 Task: Look for space in Vīrarājendrapet, India from 21st June, 2023 to 29th June, 2023 for 4 adults in price range Rs.7000 to Rs.12000. Place can be entire place with 2 bedrooms having 2 beds and 2 bathrooms. Property type can be house, flat, guest house. Amenities needed are: washing machine. Booking option can be shelf check-in. Required host language is English.
Action: Mouse moved to (427, 57)
Screenshot: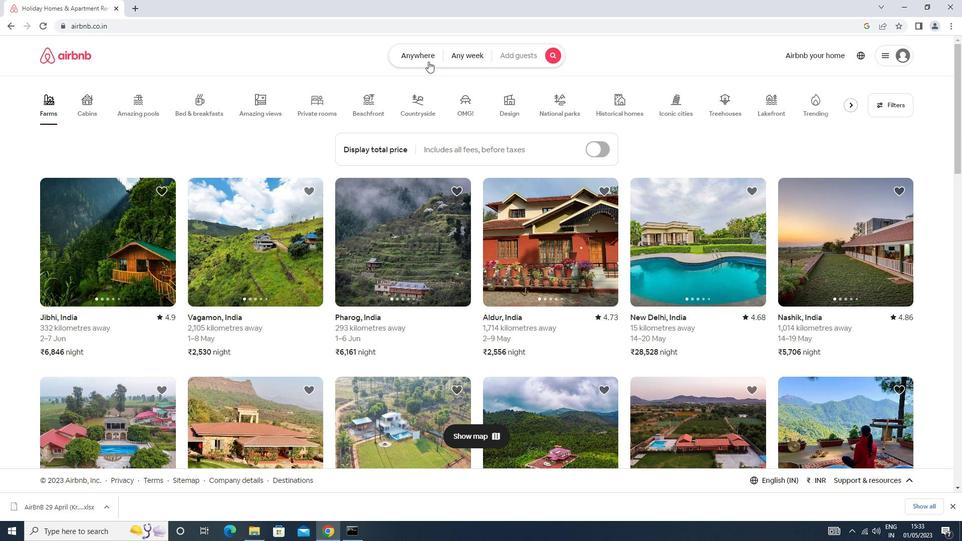 
Action: Mouse pressed left at (427, 57)
Screenshot: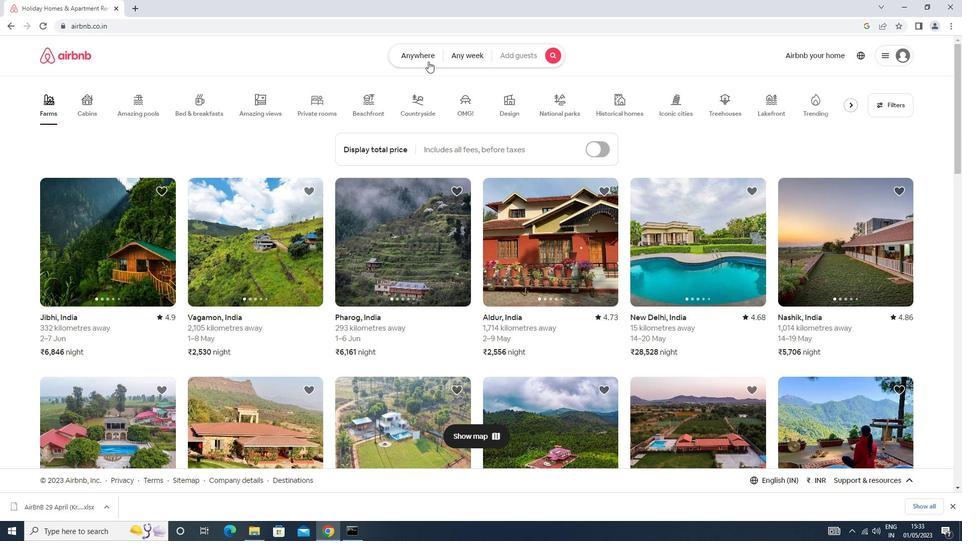 
Action: Mouse moved to (388, 96)
Screenshot: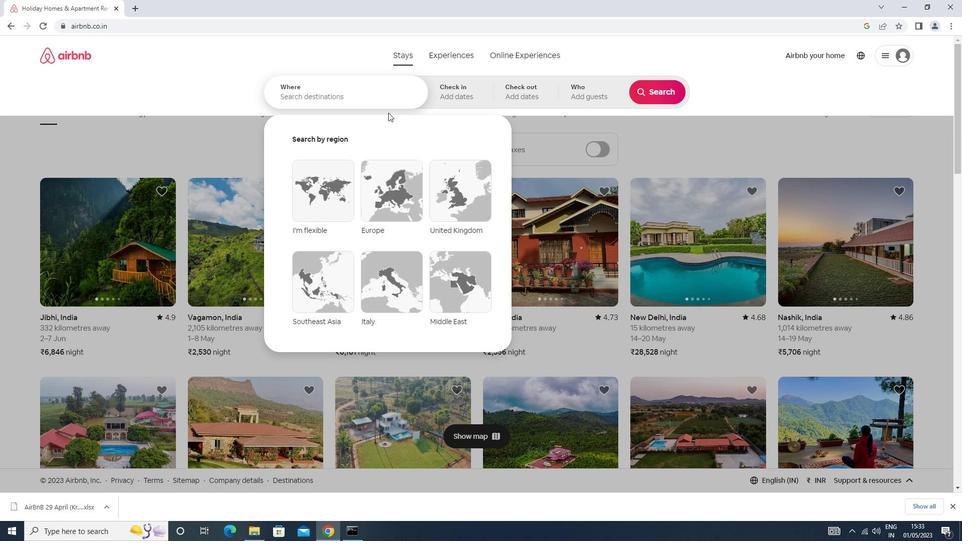 
Action: Mouse pressed left at (388, 96)
Screenshot: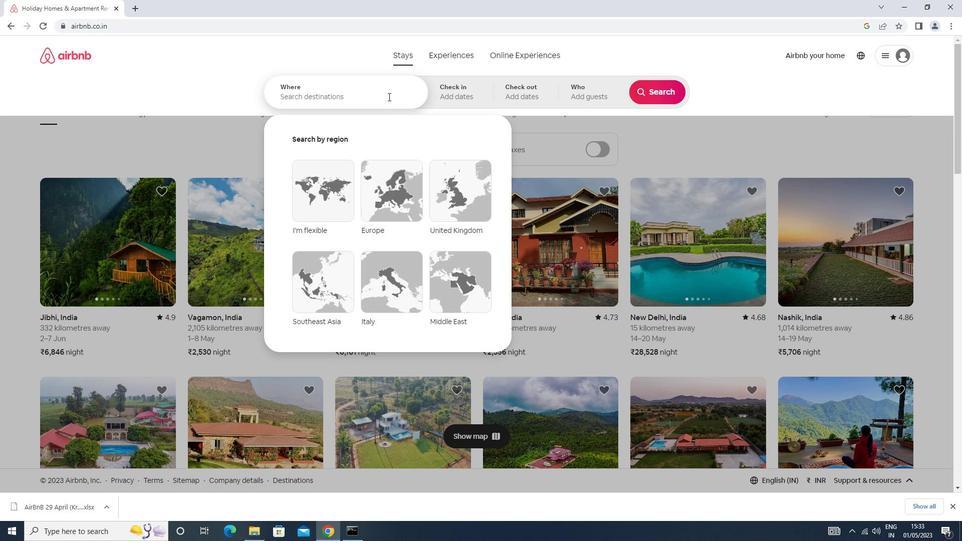 
Action: Mouse moved to (387, 96)
Screenshot: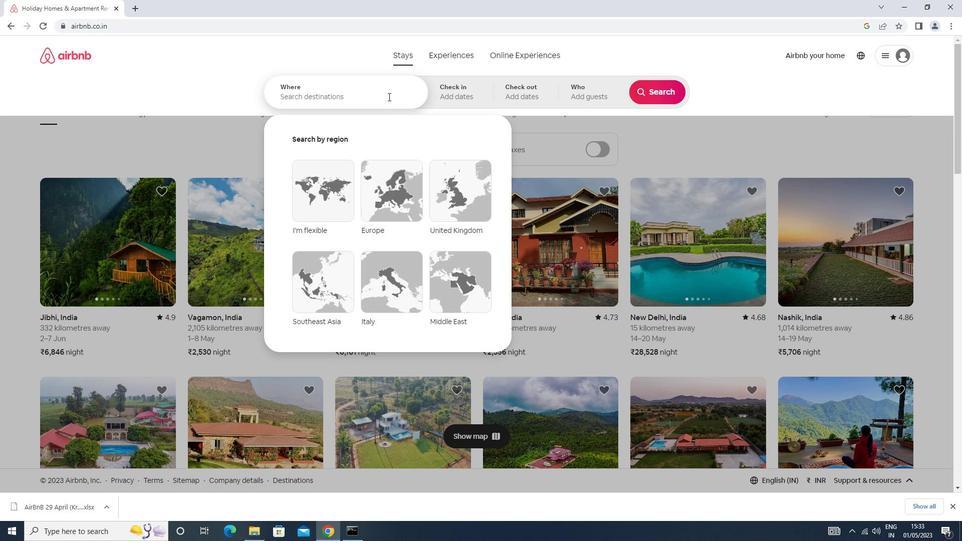 
Action: Key pressed v<Key.caps_lock>iraraj<Key.down><Key.down><Key.enter>
Screenshot: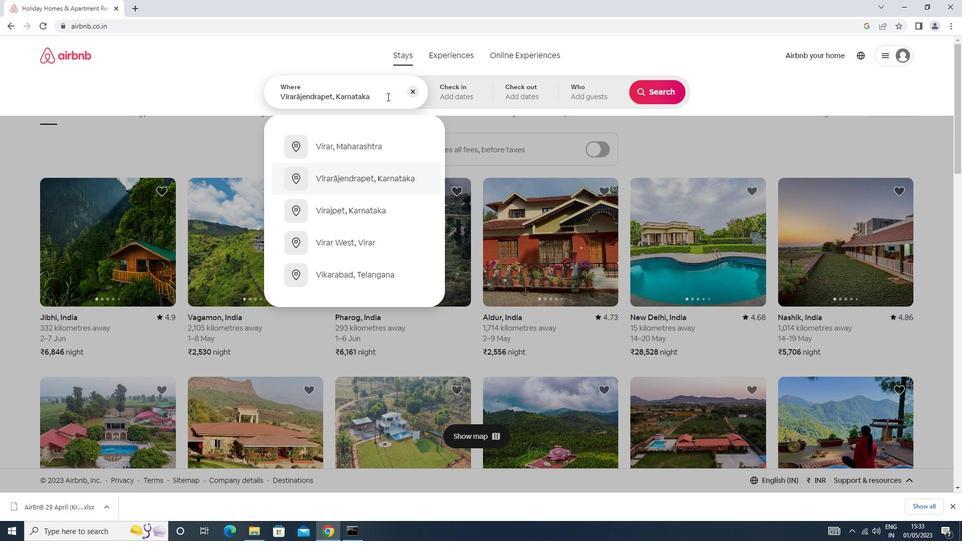 
Action: Mouse moved to (569, 280)
Screenshot: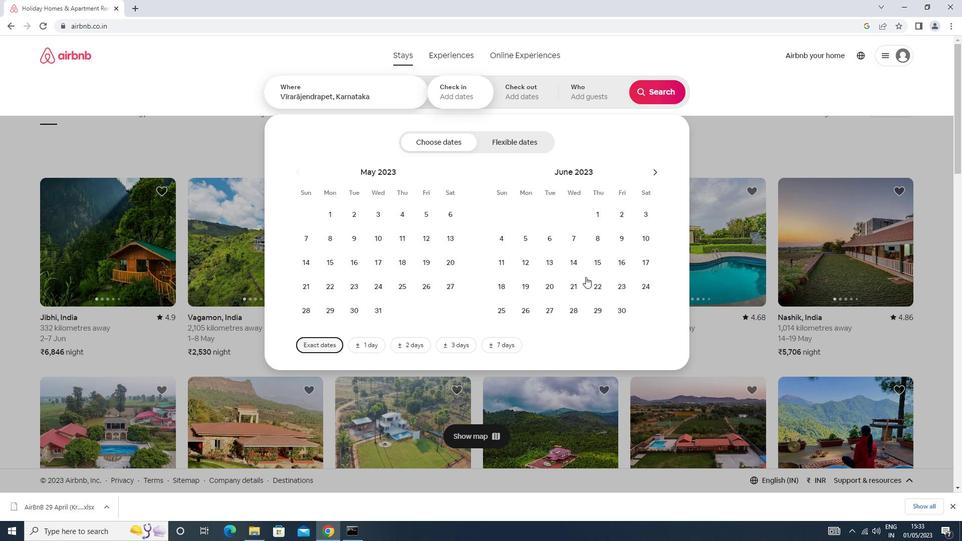 
Action: Mouse pressed left at (569, 280)
Screenshot: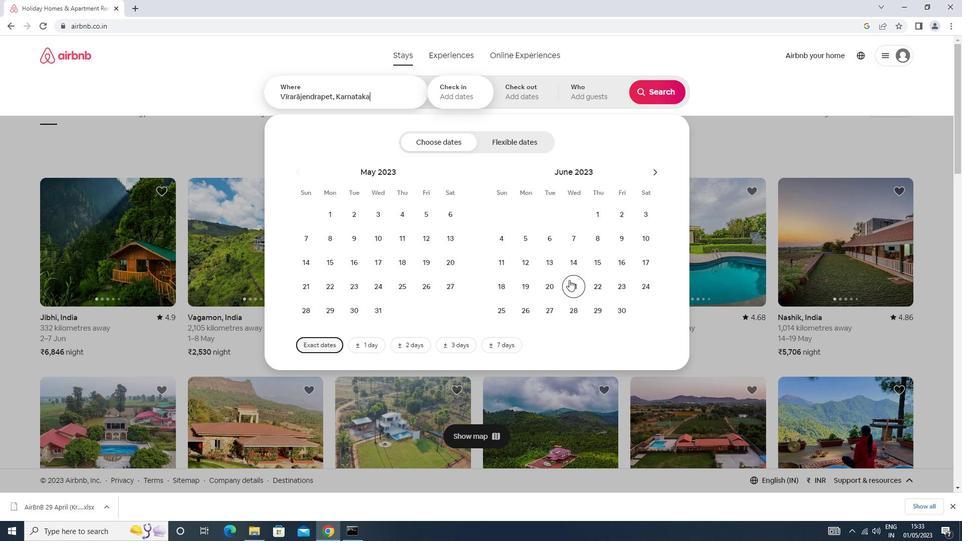 
Action: Mouse moved to (598, 311)
Screenshot: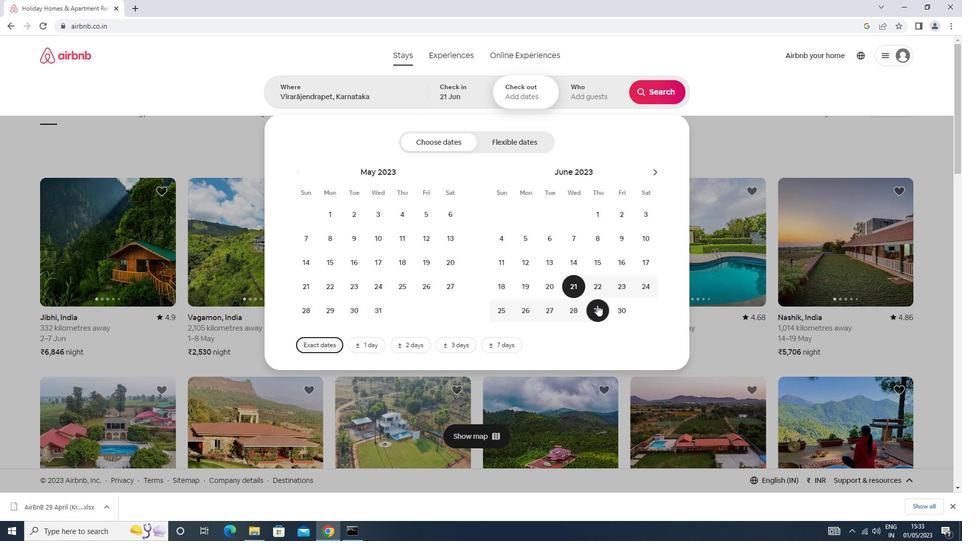 
Action: Mouse pressed left at (598, 311)
Screenshot: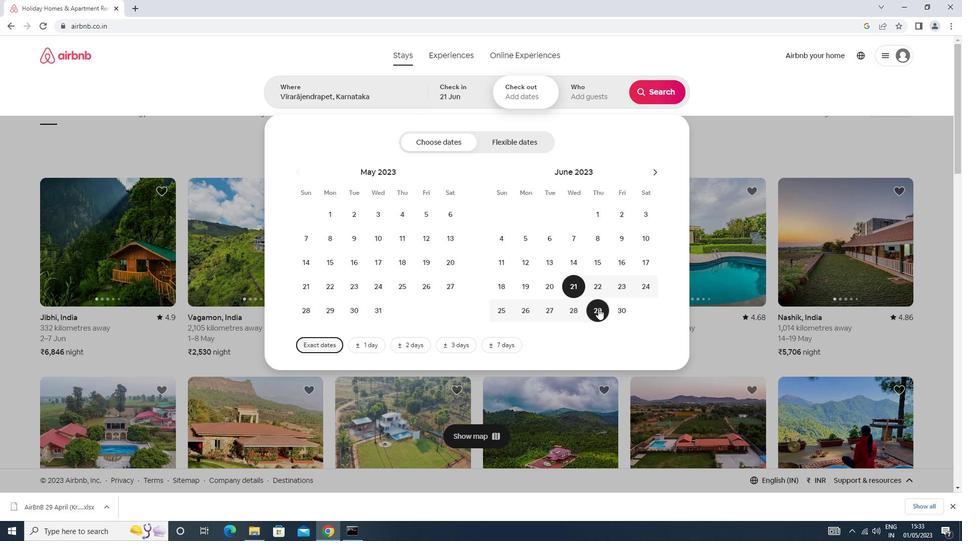 
Action: Mouse moved to (575, 100)
Screenshot: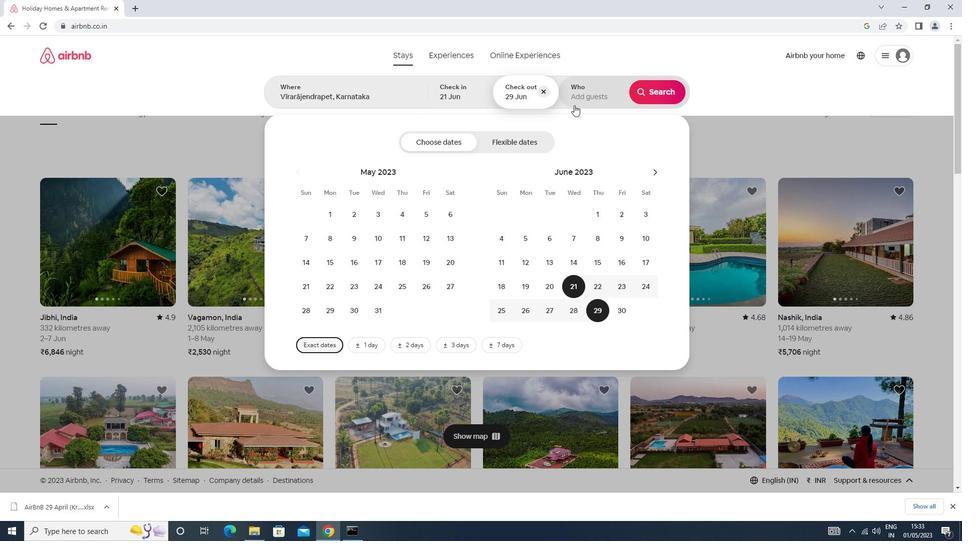 
Action: Mouse pressed left at (575, 100)
Screenshot: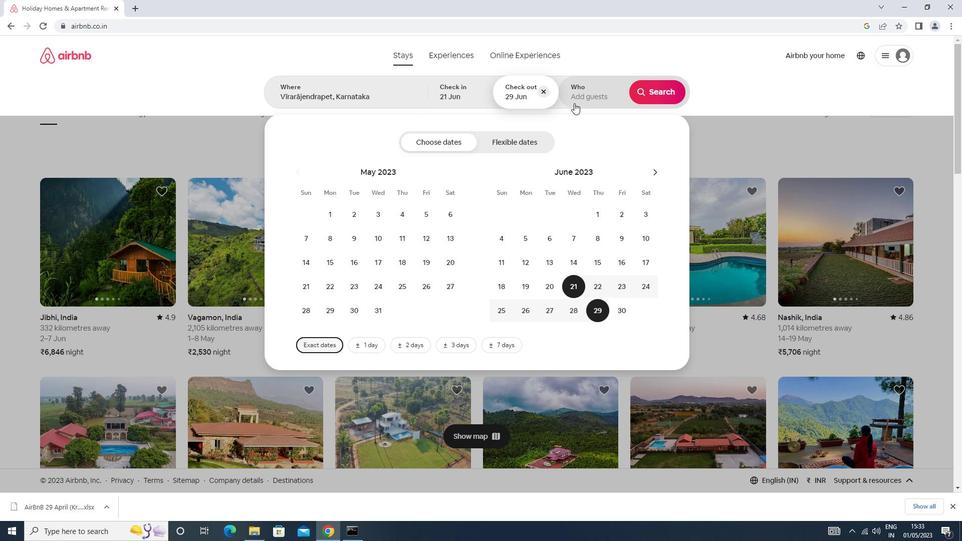 
Action: Mouse moved to (662, 140)
Screenshot: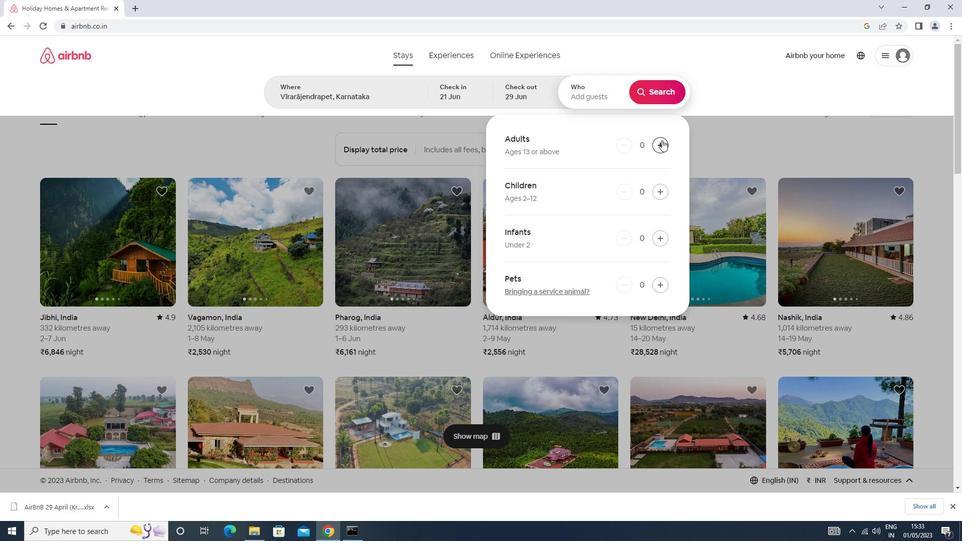 
Action: Mouse pressed left at (662, 140)
Screenshot: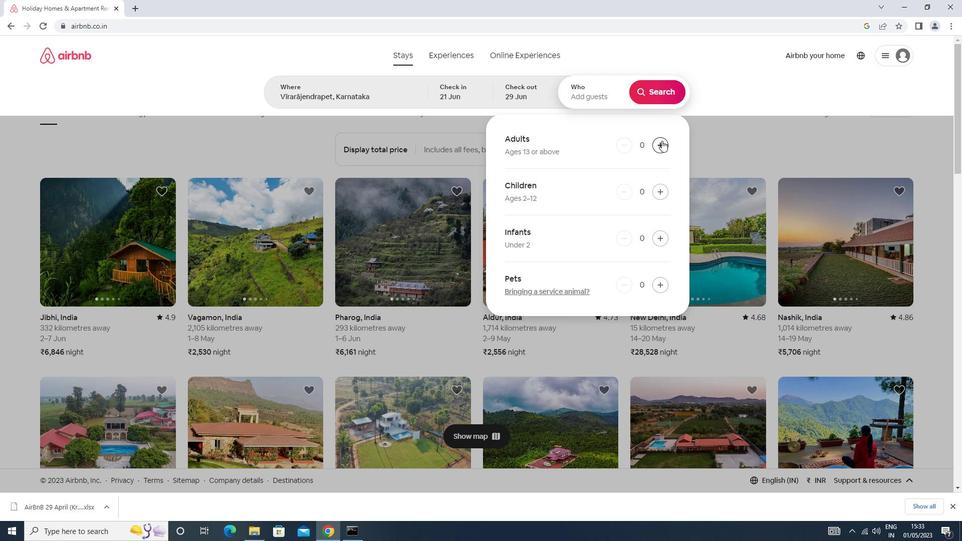 
Action: Mouse pressed left at (662, 140)
Screenshot: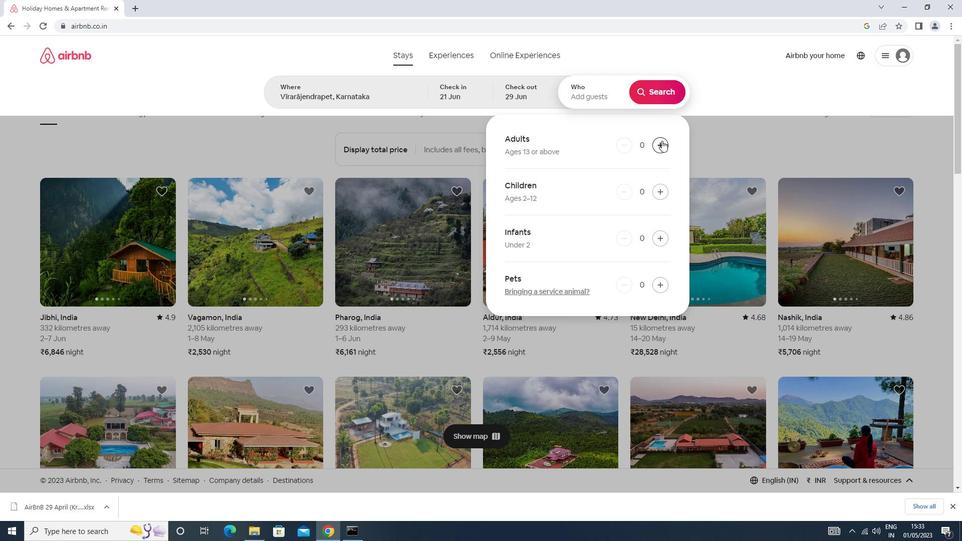 
Action: Mouse pressed left at (662, 140)
Screenshot: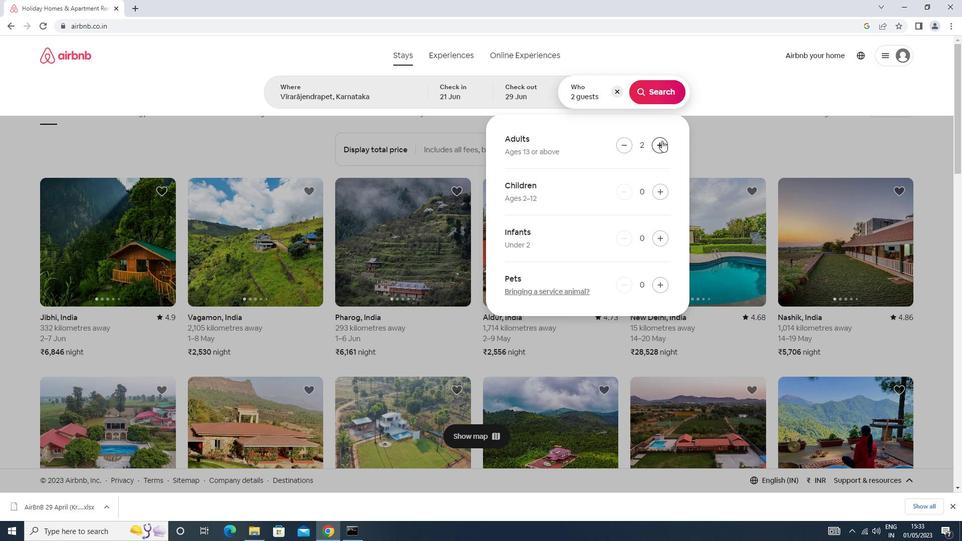 
Action: Mouse pressed left at (662, 140)
Screenshot: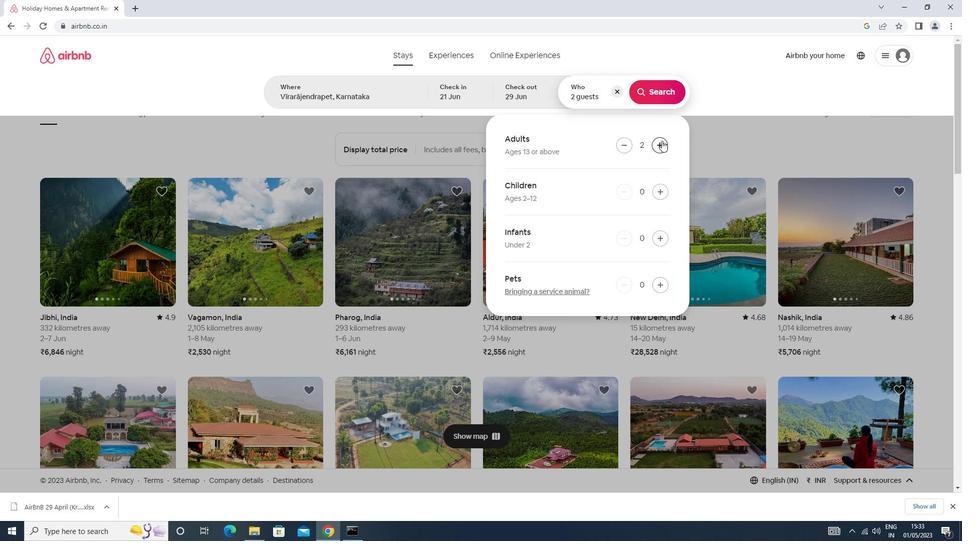 
Action: Mouse moved to (662, 92)
Screenshot: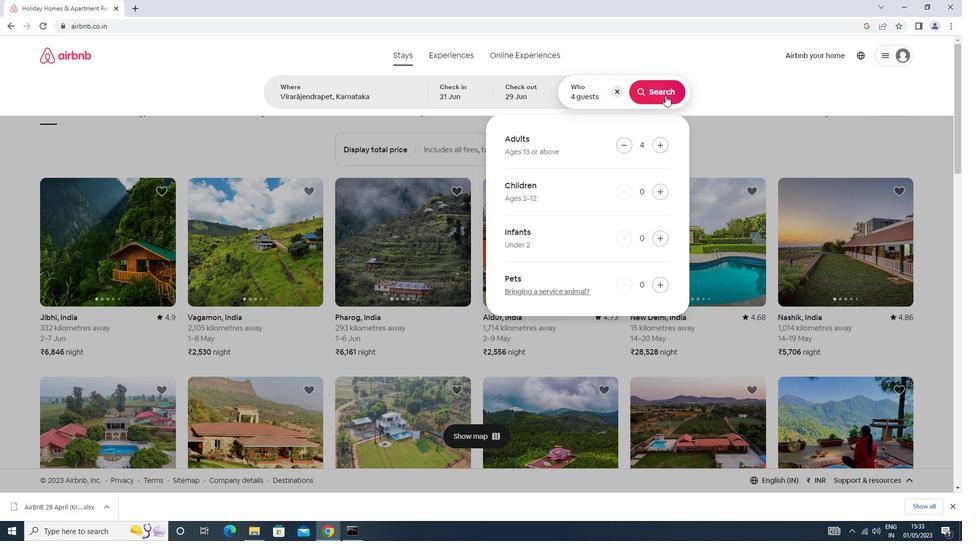 
Action: Mouse pressed left at (662, 92)
Screenshot: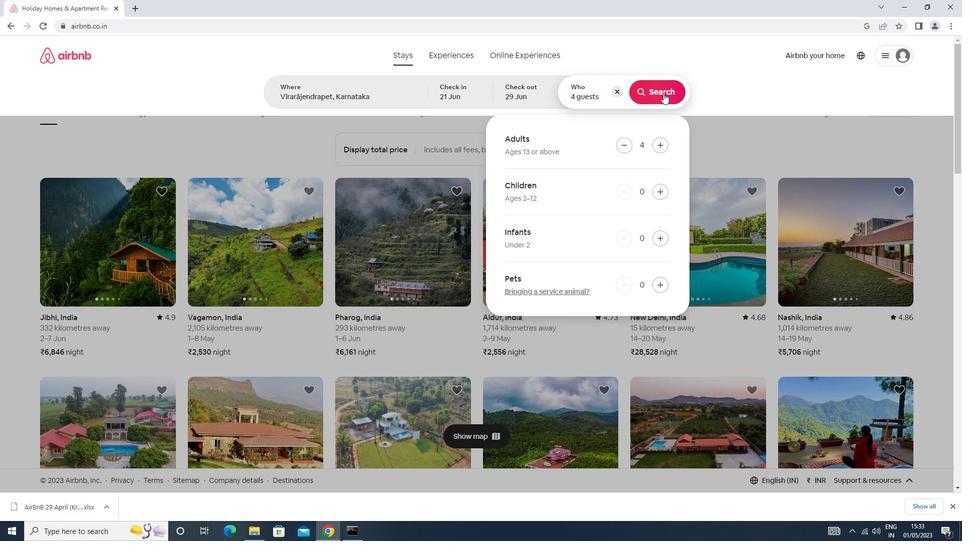 
Action: Mouse moved to (923, 92)
Screenshot: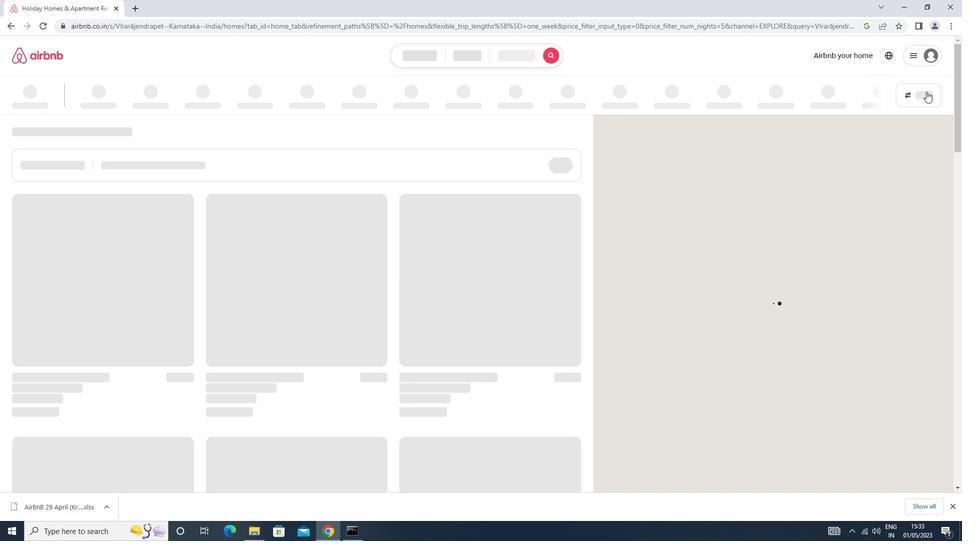 
Action: Mouse pressed left at (923, 92)
Screenshot: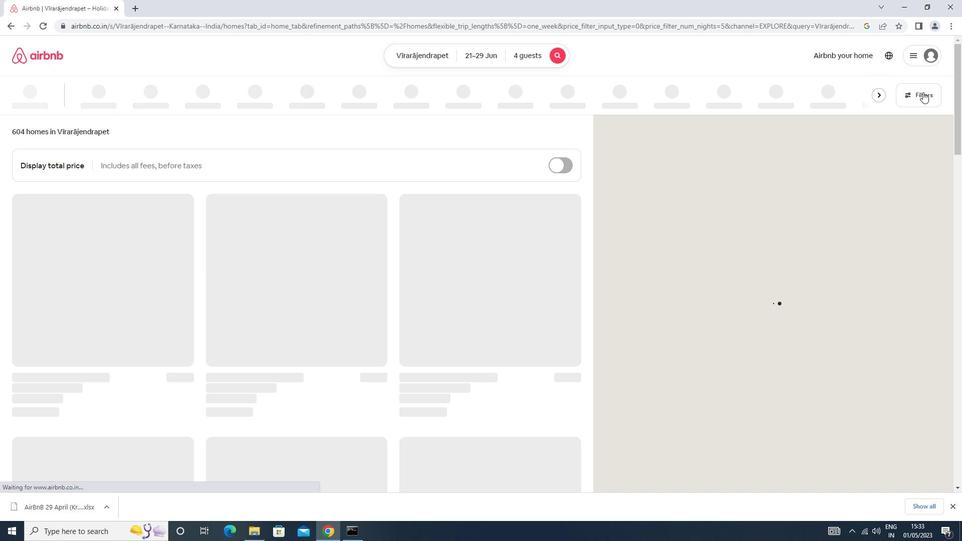 
Action: Mouse moved to (369, 307)
Screenshot: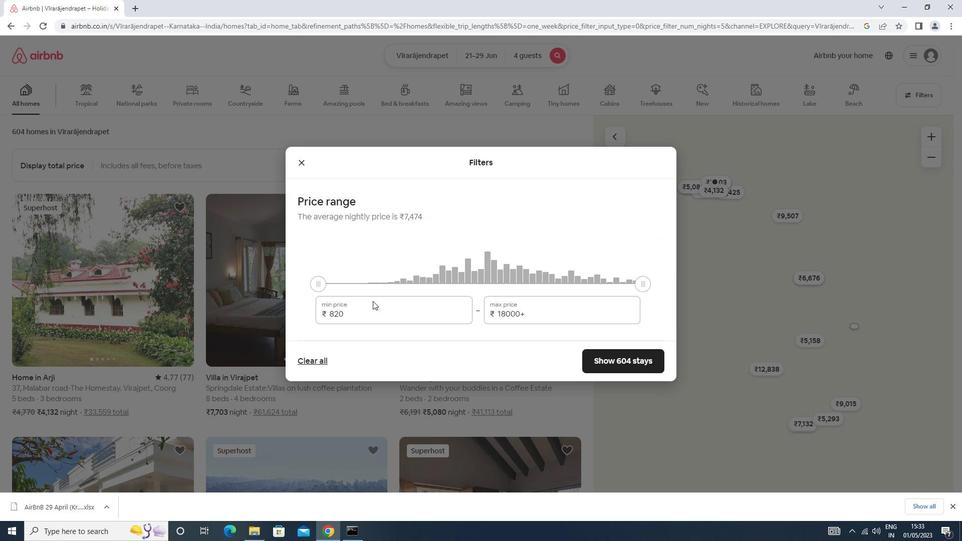 
Action: Mouse pressed left at (369, 307)
Screenshot: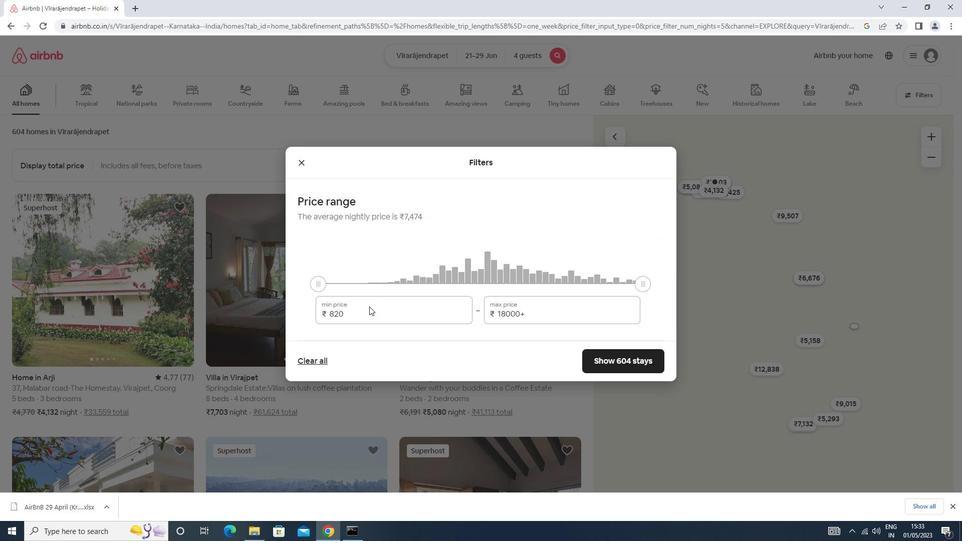 
Action: Mouse moved to (389, 225)
Screenshot: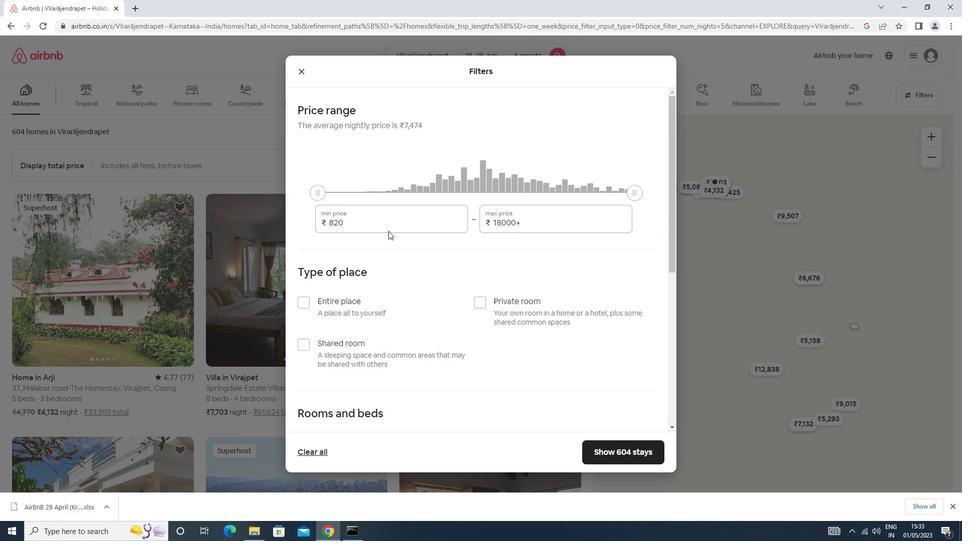 
Action: Mouse pressed left at (389, 225)
Screenshot: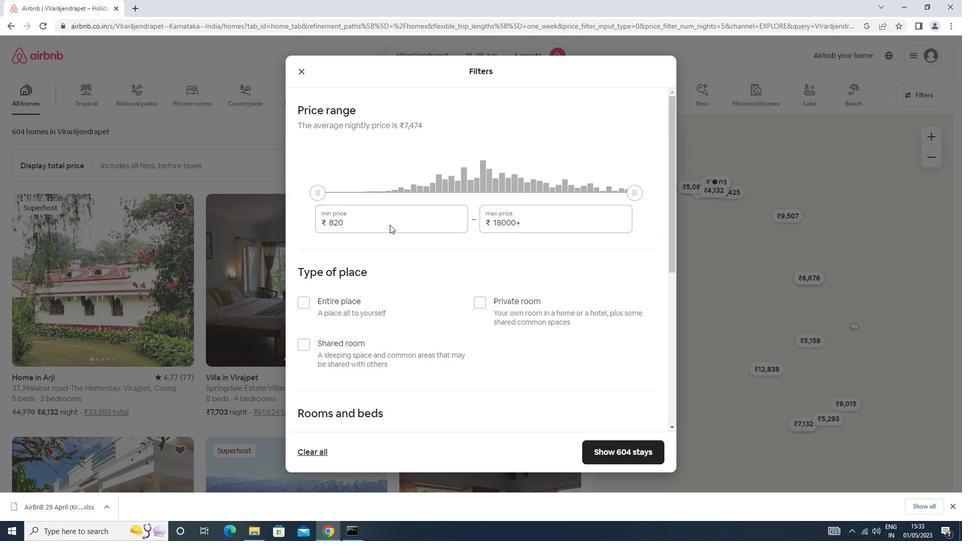 
Action: Mouse moved to (391, 222)
Screenshot: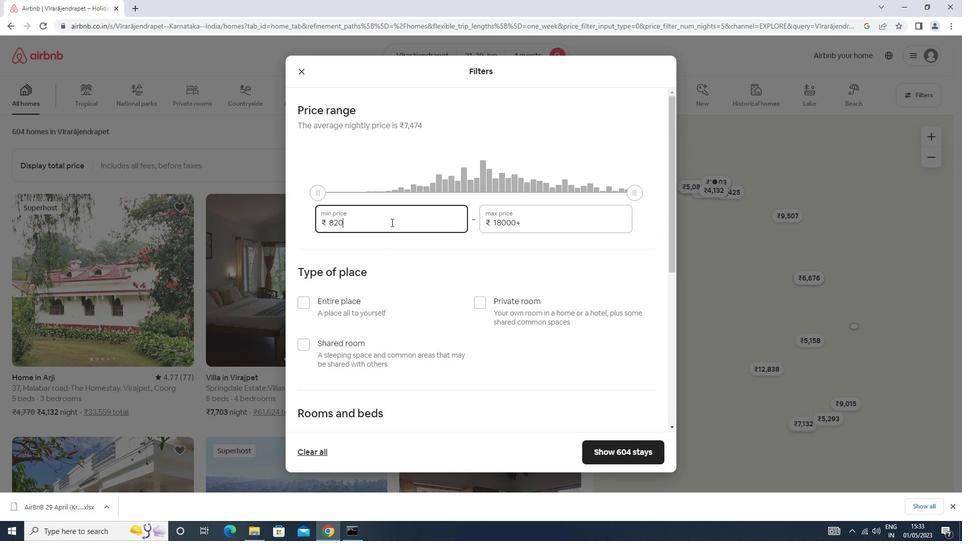 
Action: Key pressed <Key.backspace><Key.backspace><Key.backspace><Key.backspace><Key.backspace><Key.backspace><Key.backspace><Key.backspace><Key.backspace><Key.backspace><Key.backspace><Key.backspace><Key.backspace><Key.backspace><Key.backspace><Key.backspace><Key.backspace><Key.backspace>7000<Key.tab>12001
Screenshot: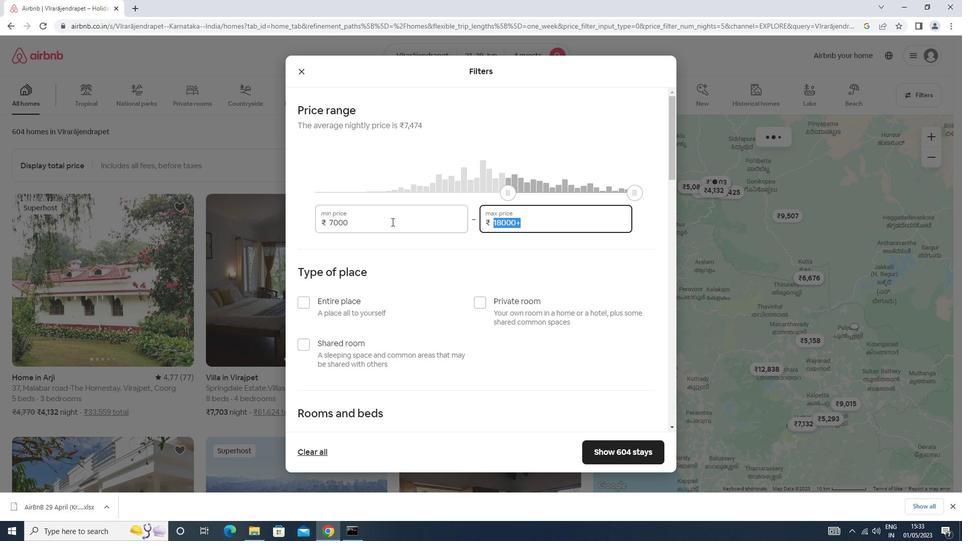 
Action: Mouse moved to (556, 227)
Screenshot: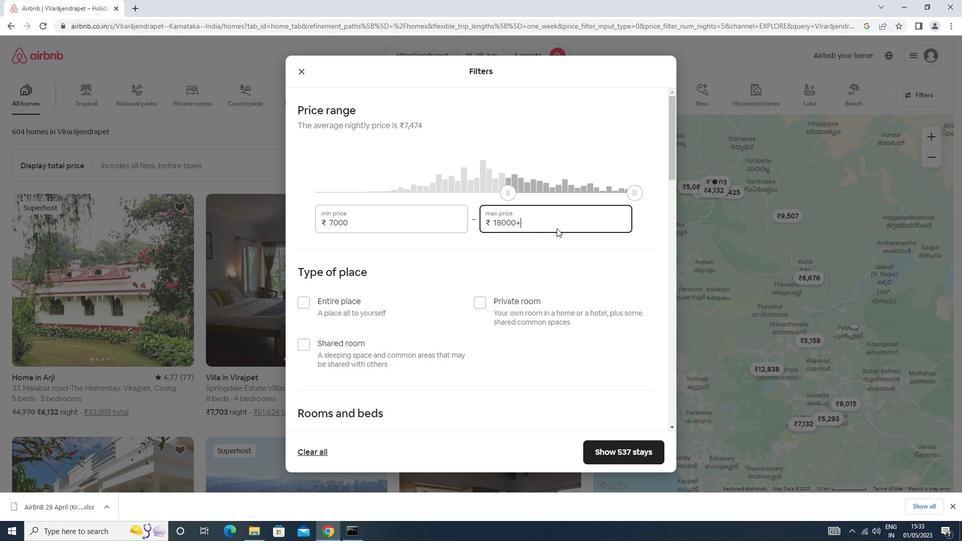 
Action: Key pressed <Key.backspace><Key.backspace><Key.backspace><Key.backspace><Key.backspace><Key.backspace><Key.backspace><Key.backspace><Key.backspace><Key.backspace><Key.backspace>12000
Screenshot: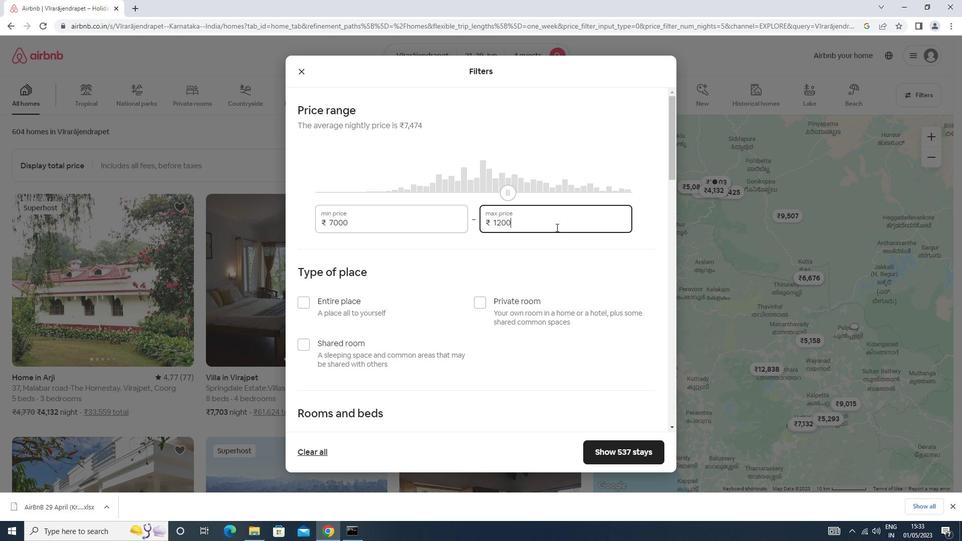 
Action: Mouse moved to (555, 227)
Screenshot: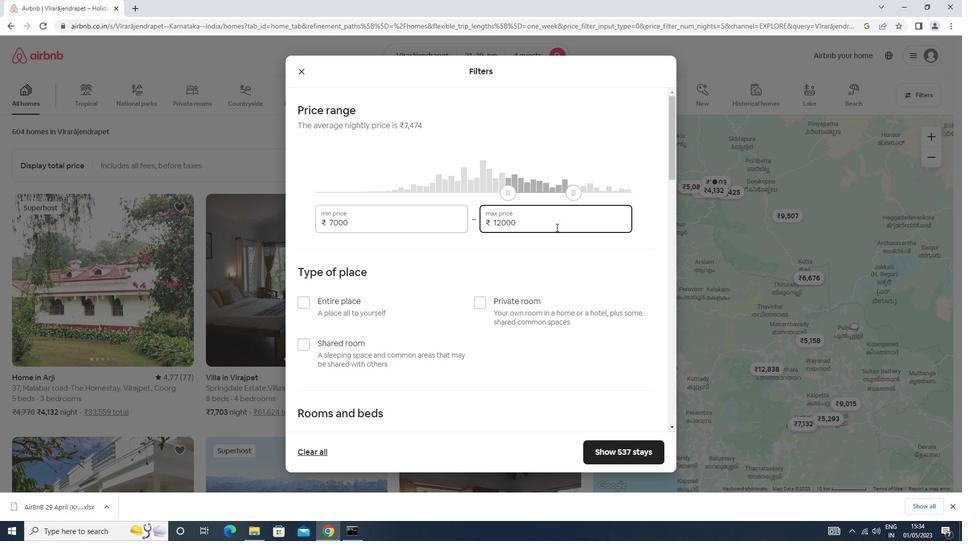 
Action: Mouse scrolled (555, 227) with delta (0, 0)
Screenshot: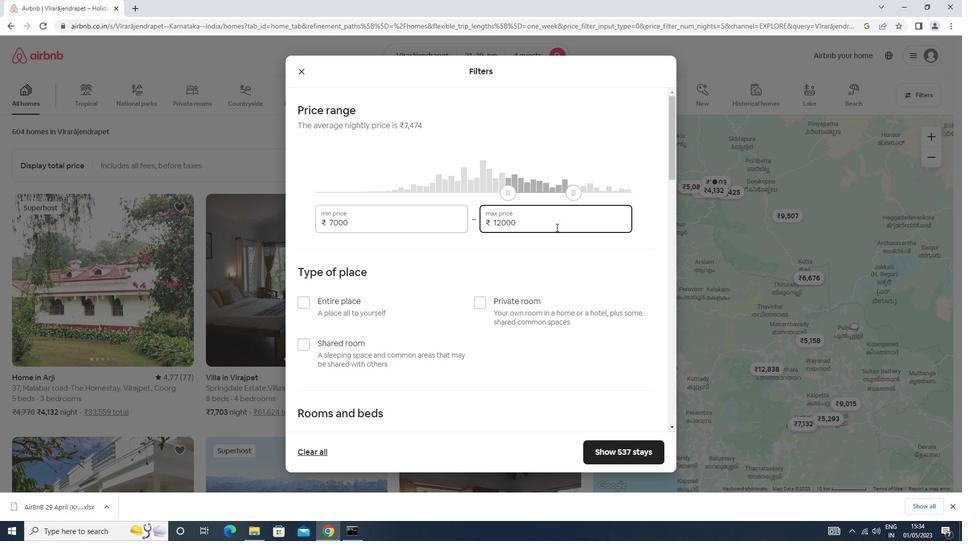 
Action: Mouse scrolled (555, 227) with delta (0, 0)
Screenshot: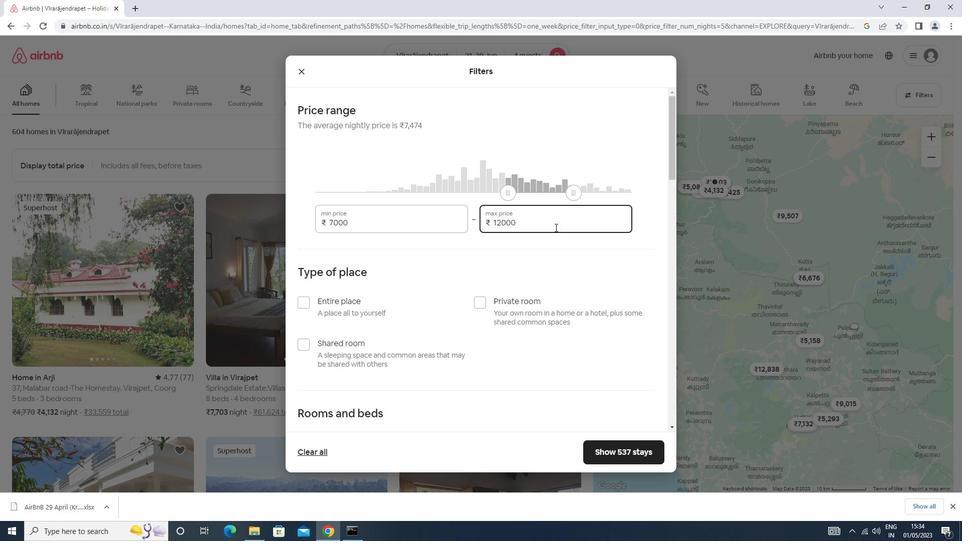 
Action: Mouse moved to (394, 366)
Screenshot: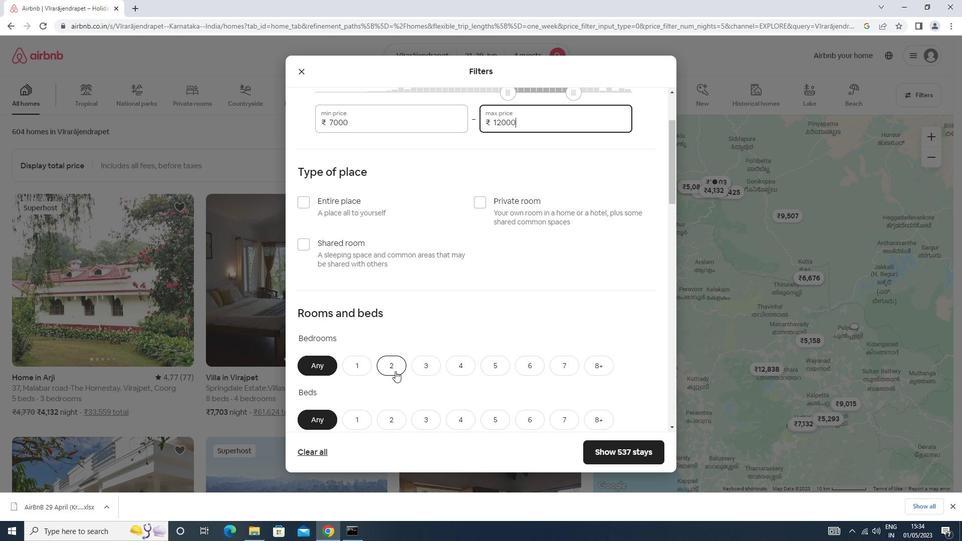 
Action: Mouse pressed left at (394, 366)
Screenshot: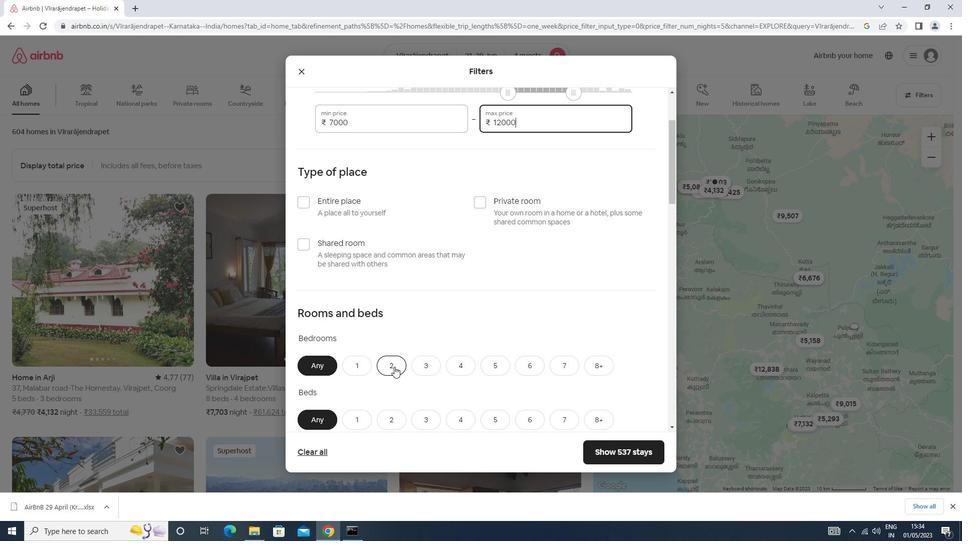 
Action: Mouse moved to (393, 365)
Screenshot: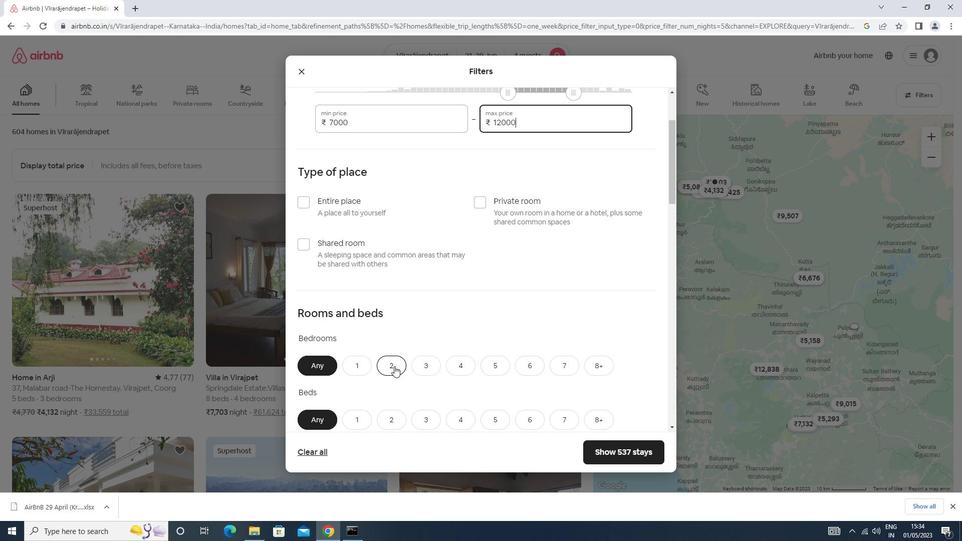 
Action: Mouse scrolled (393, 364) with delta (0, 0)
Screenshot: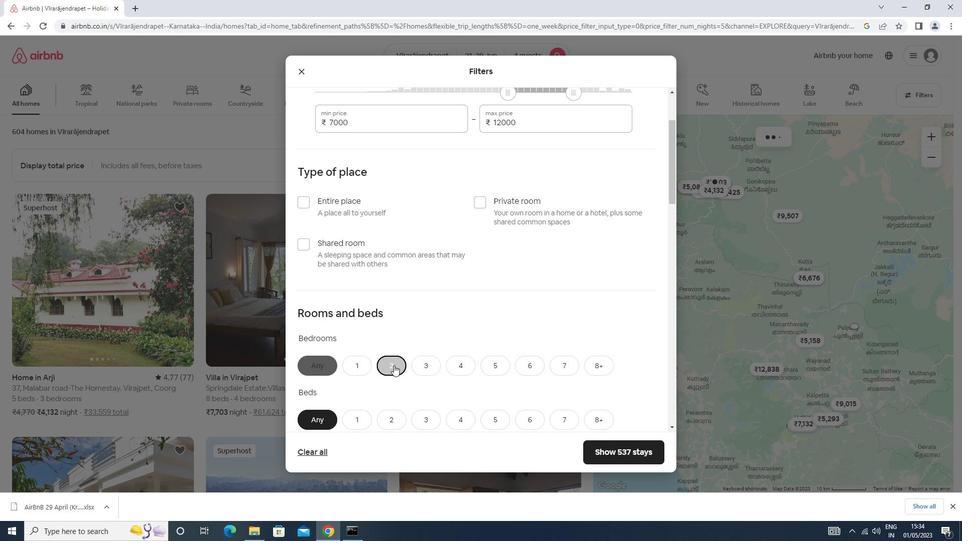 
Action: Mouse scrolled (393, 364) with delta (0, 0)
Screenshot: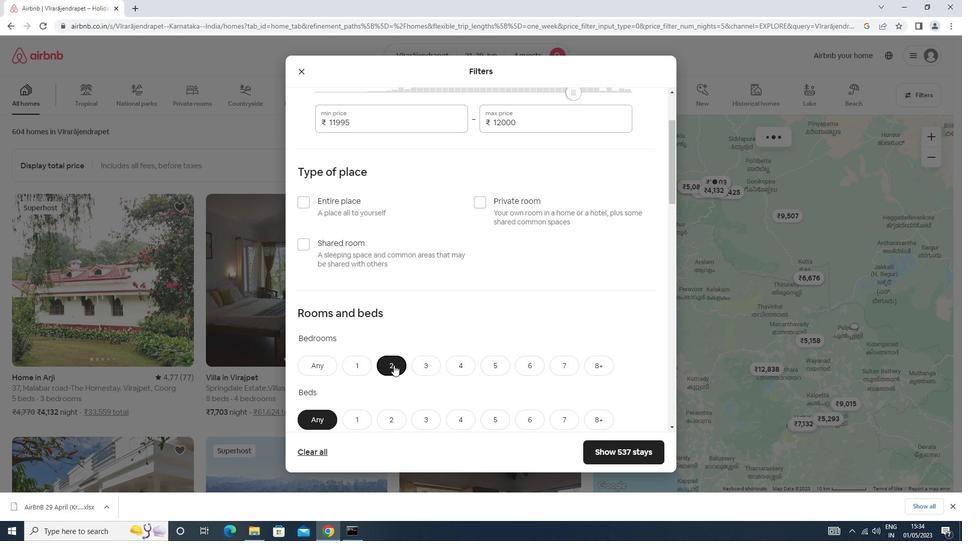 
Action: Mouse scrolled (393, 364) with delta (0, 0)
Screenshot: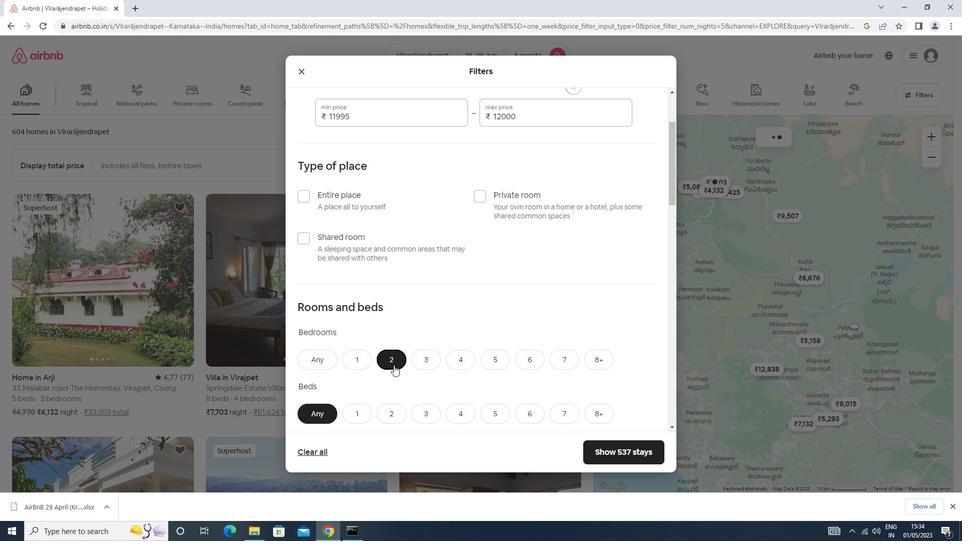 
Action: Mouse moved to (387, 268)
Screenshot: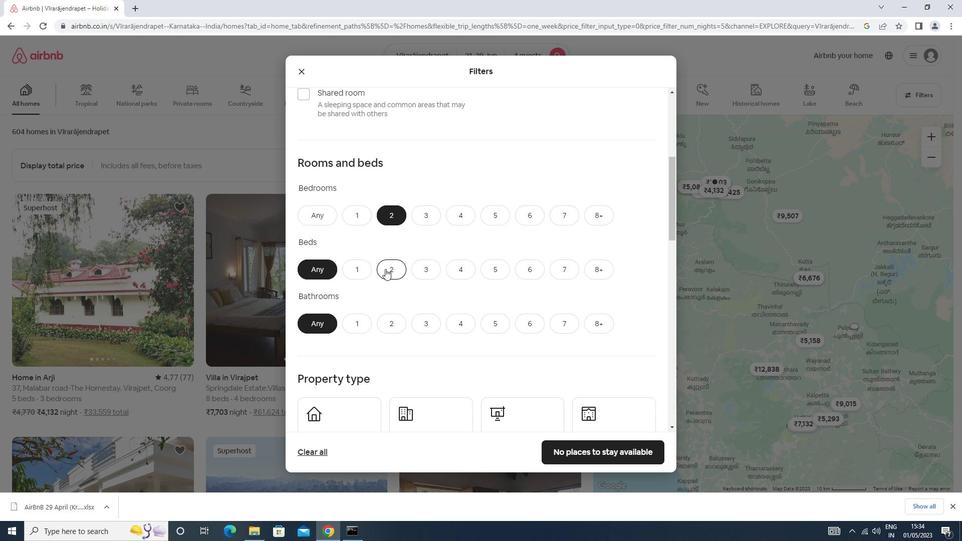 
Action: Mouse pressed left at (387, 268)
Screenshot: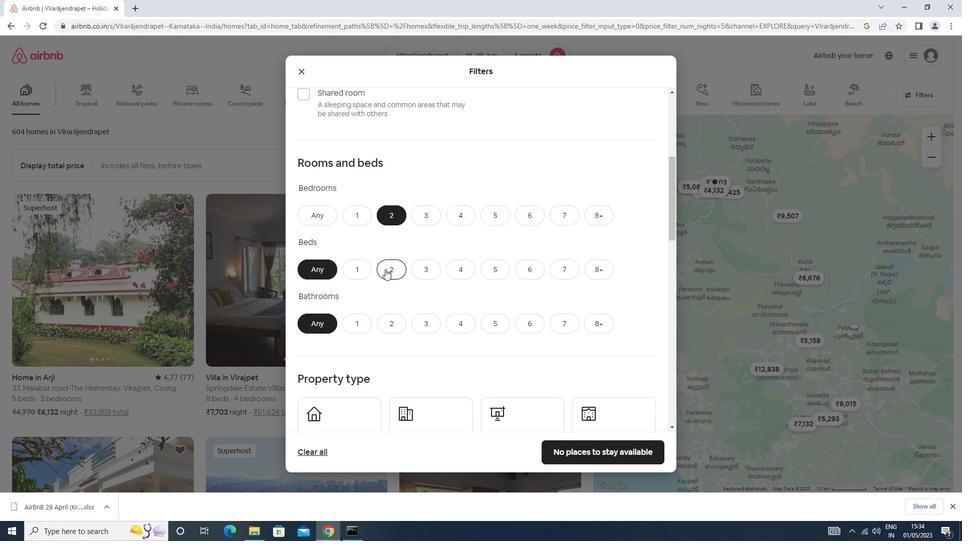 
Action: Mouse moved to (388, 319)
Screenshot: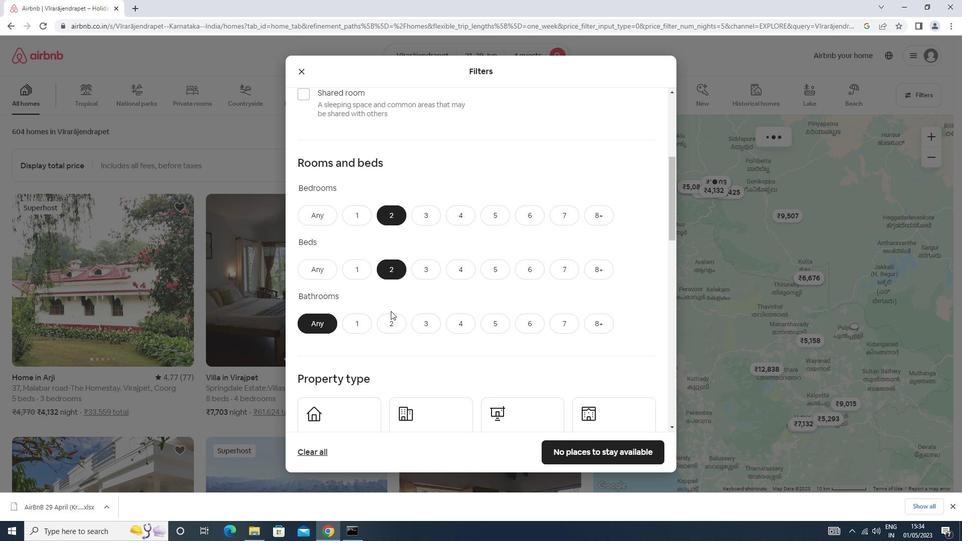 
Action: Mouse pressed left at (388, 319)
Screenshot: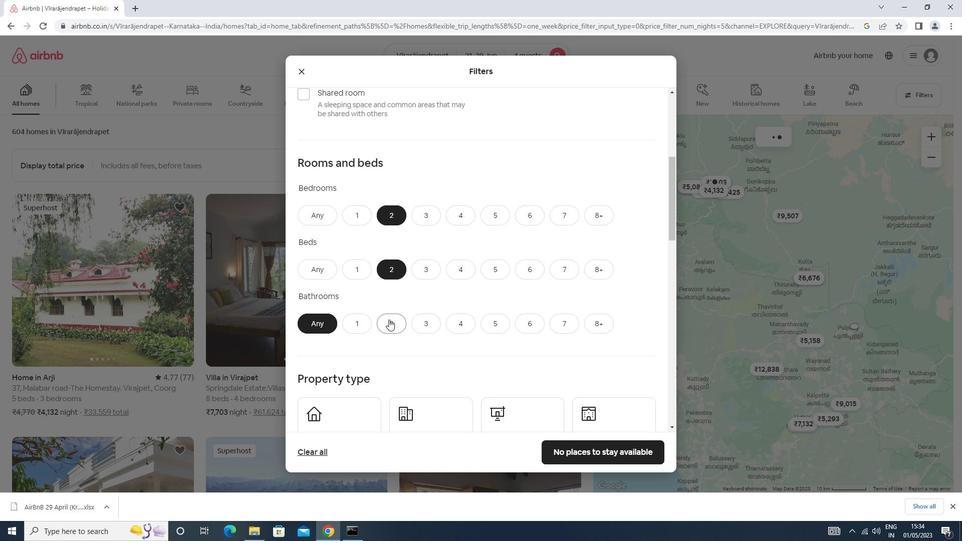 
Action: Mouse moved to (388, 314)
Screenshot: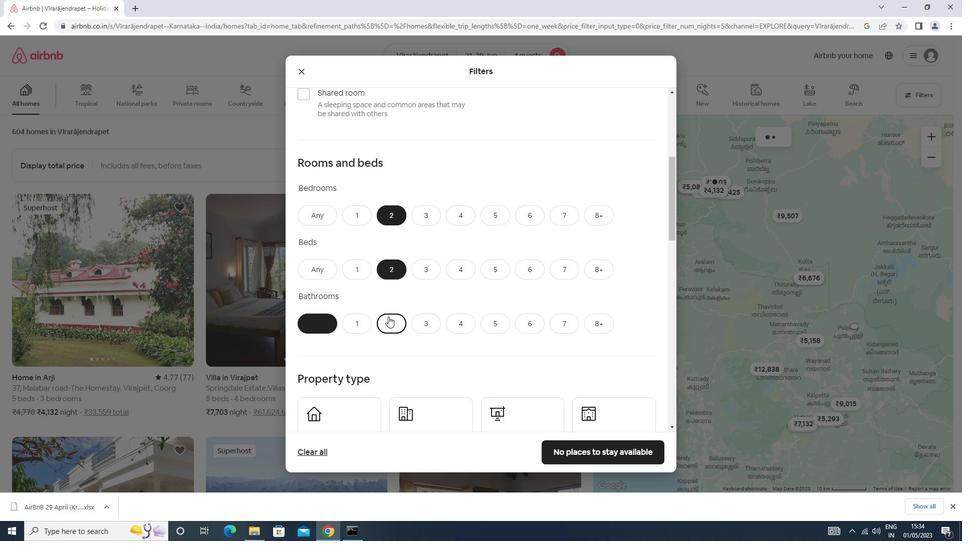 
Action: Mouse scrolled (388, 314) with delta (0, 0)
Screenshot: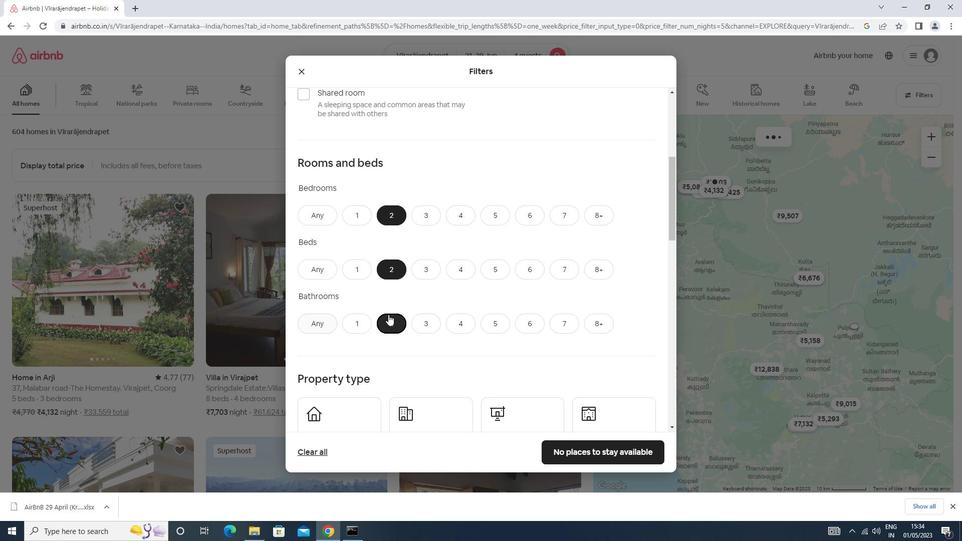 
Action: Mouse scrolled (388, 314) with delta (0, 0)
Screenshot: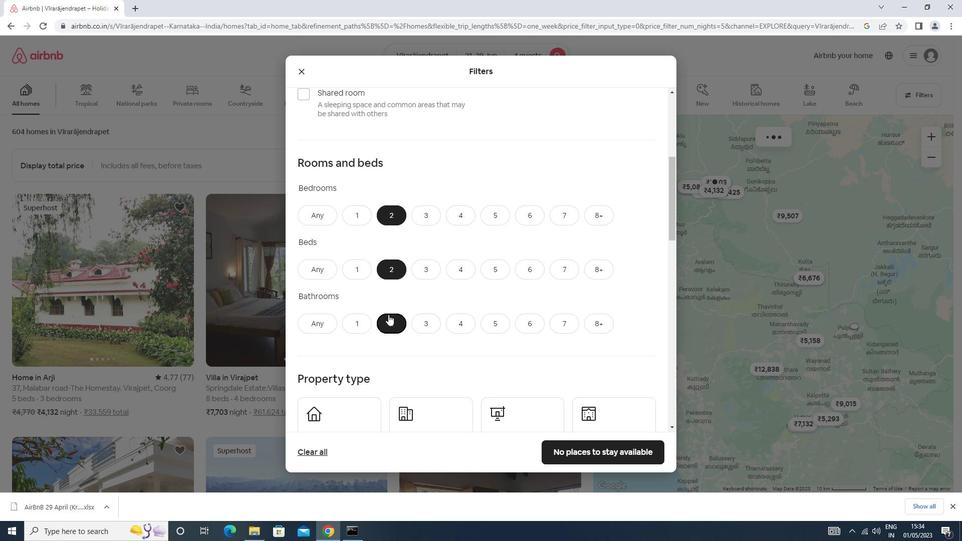 
Action: Mouse scrolled (388, 314) with delta (0, 0)
Screenshot: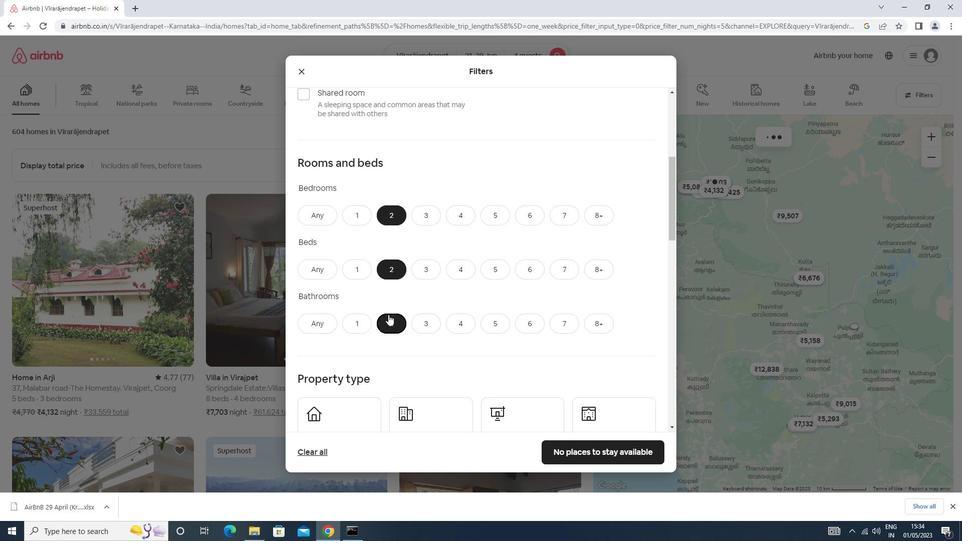 
Action: Mouse scrolled (388, 314) with delta (0, 0)
Screenshot: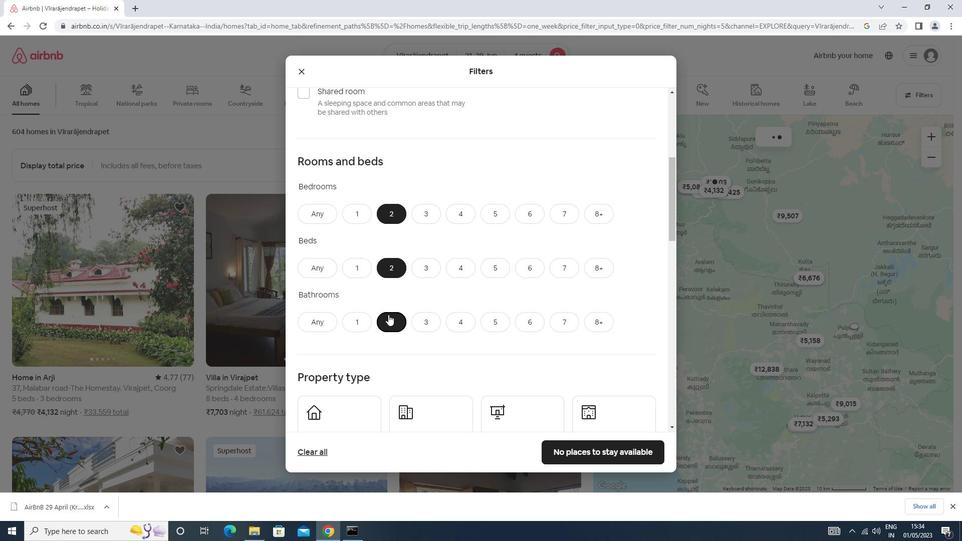 
Action: Mouse moved to (336, 235)
Screenshot: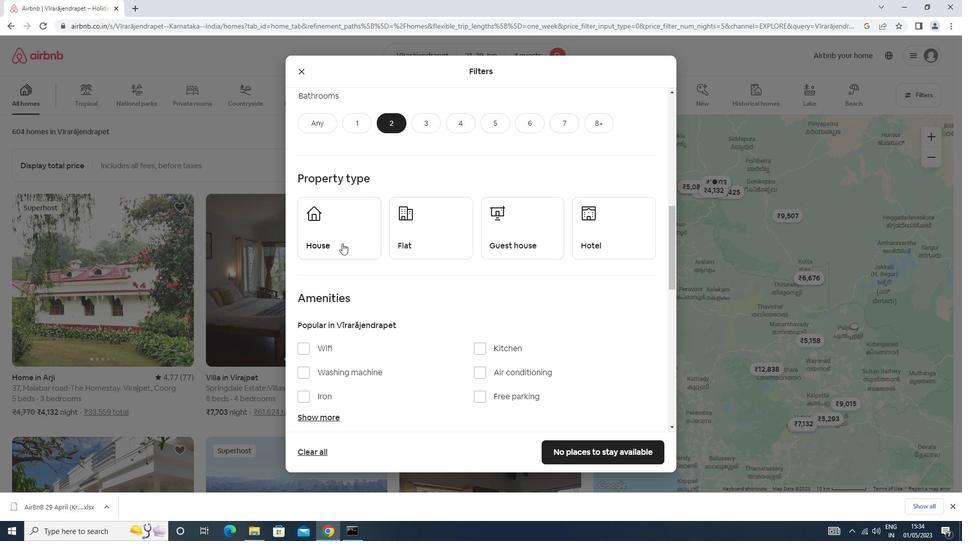 
Action: Mouse pressed left at (336, 235)
Screenshot: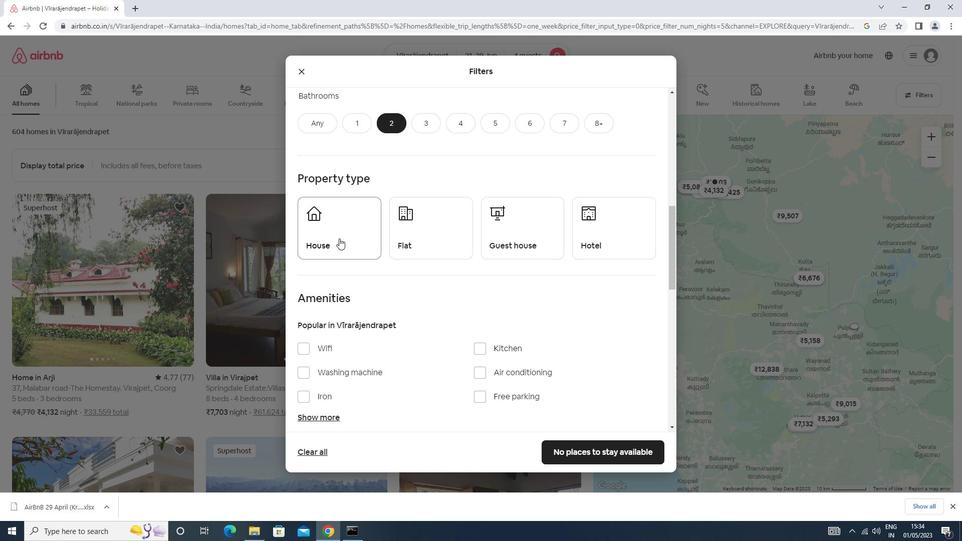 
Action: Mouse moved to (420, 235)
Screenshot: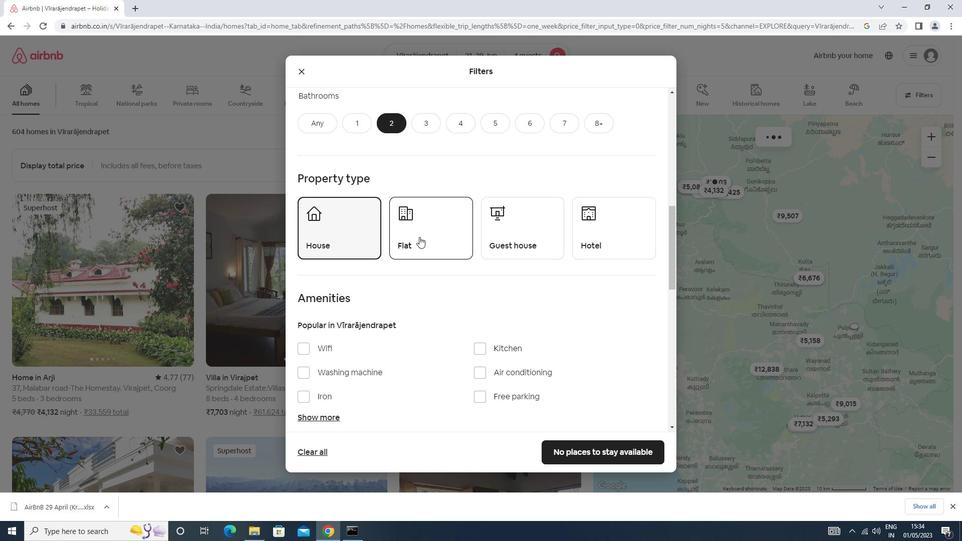 
Action: Mouse pressed left at (420, 235)
Screenshot: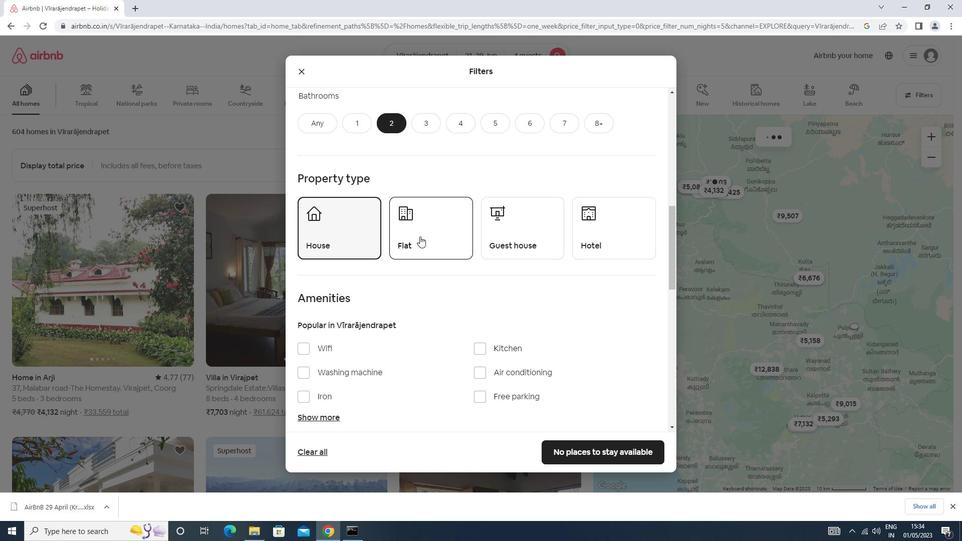 
Action: Mouse moved to (503, 232)
Screenshot: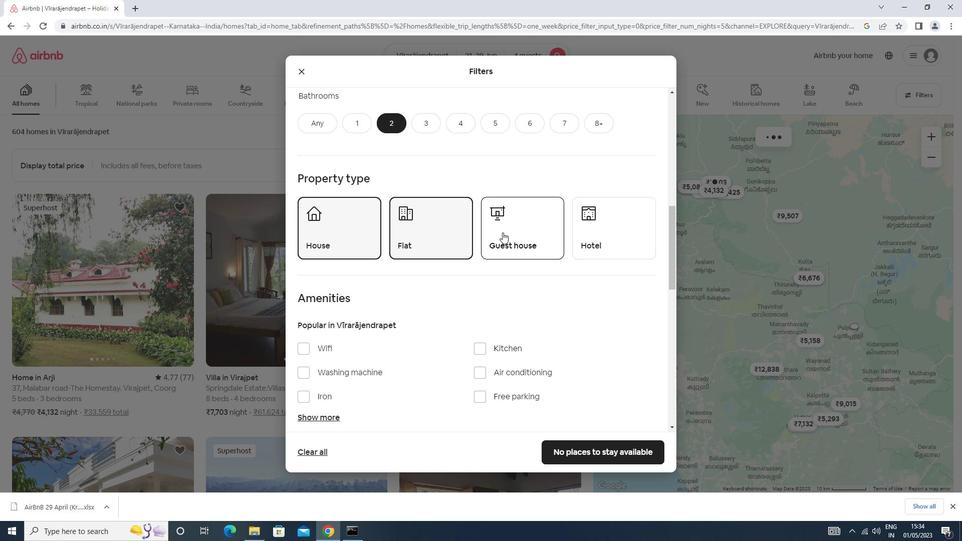 
Action: Mouse pressed left at (503, 232)
Screenshot: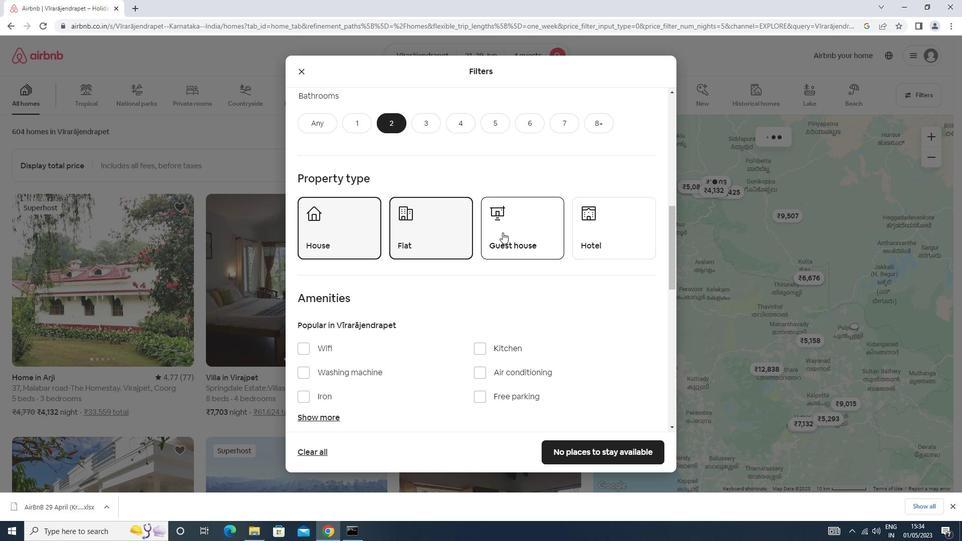 
Action: Mouse moved to (504, 232)
Screenshot: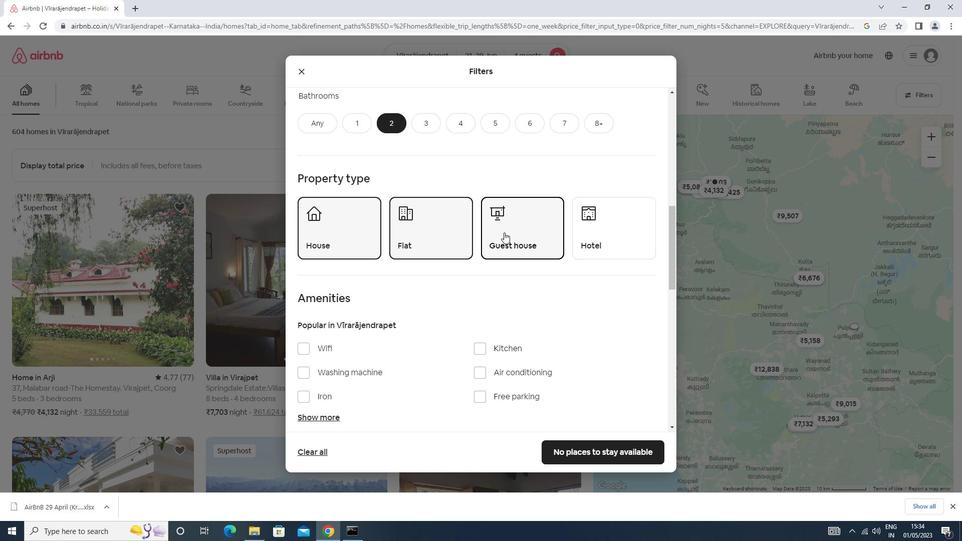 
Action: Mouse scrolled (504, 232) with delta (0, 0)
Screenshot: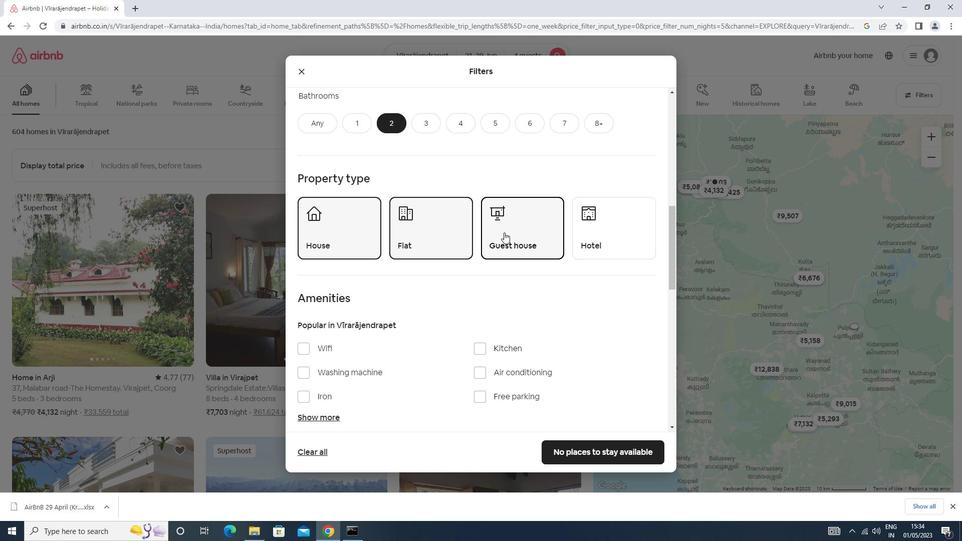 
Action: Mouse moved to (504, 232)
Screenshot: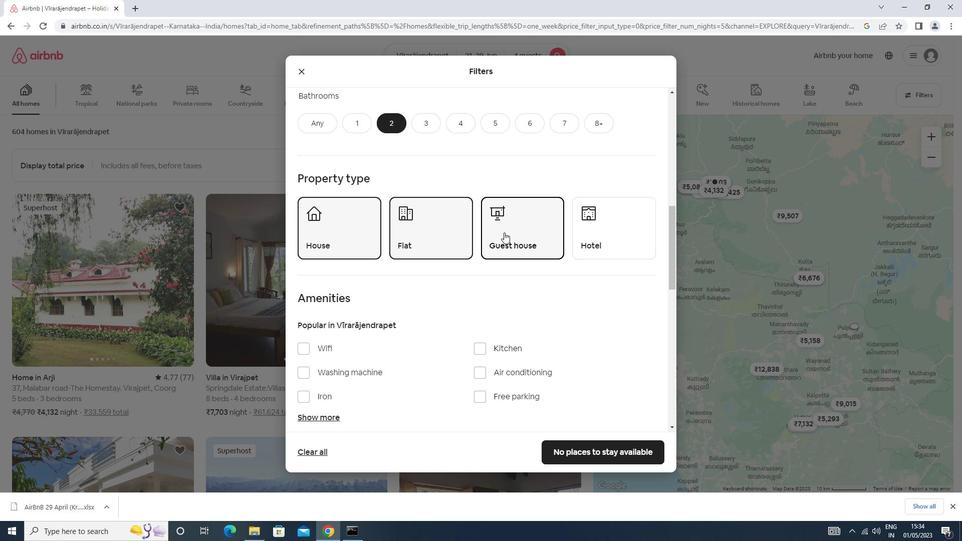 
Action: Mouse scrolled (504, 232) with delta (0, 0)
Screenshot: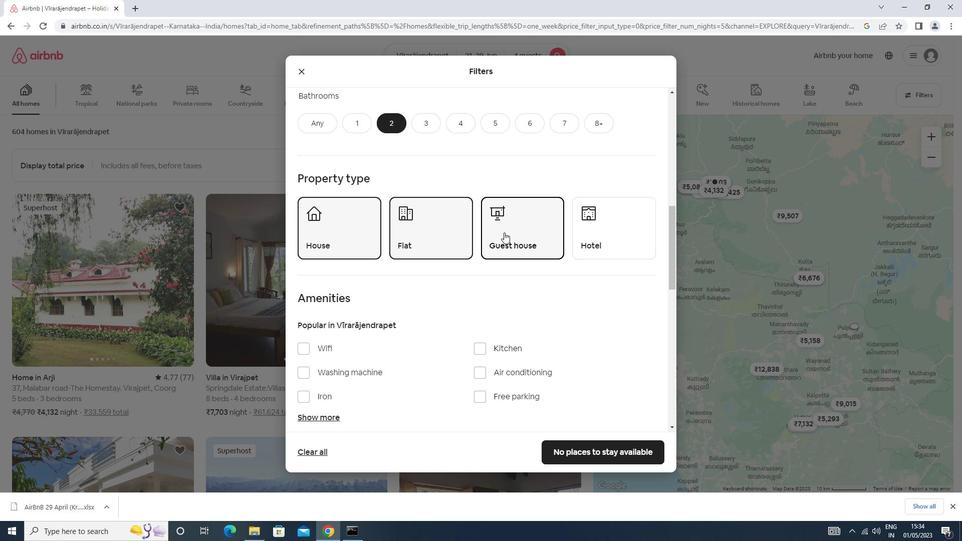 
Action: Mouse moved to (363, 272)
Screenshot: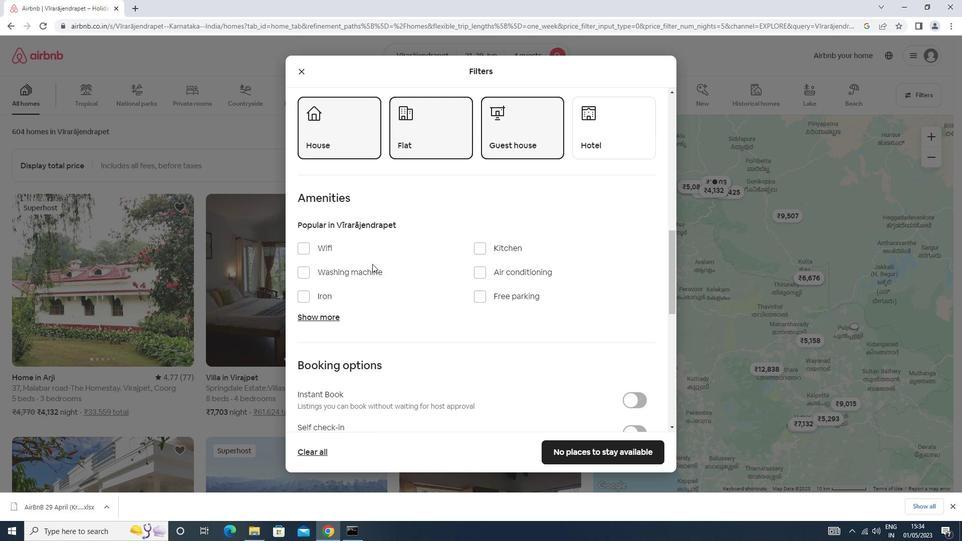 
Action: Mouse pressed left at (363, 272)
Screenshot: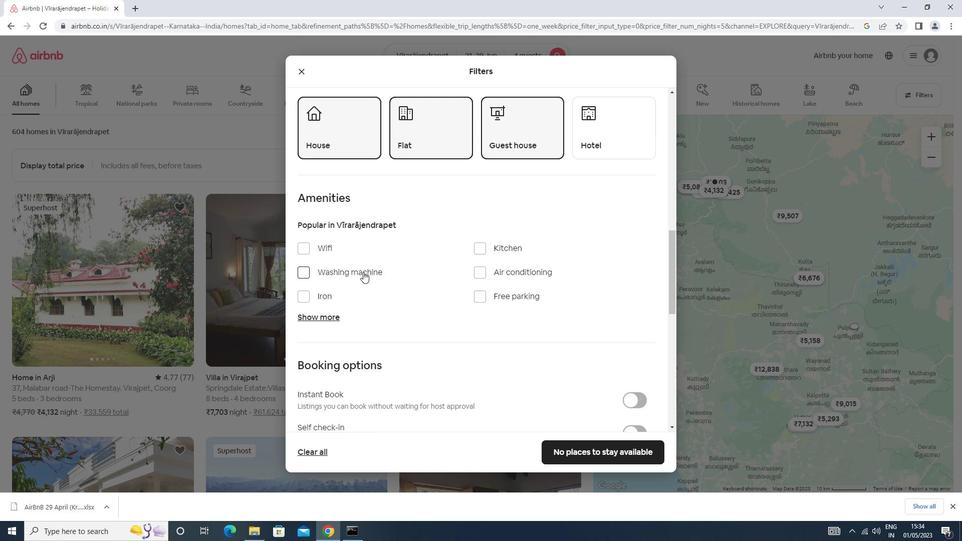 
Action: Mouse moved to (363, 272)
Screenshot: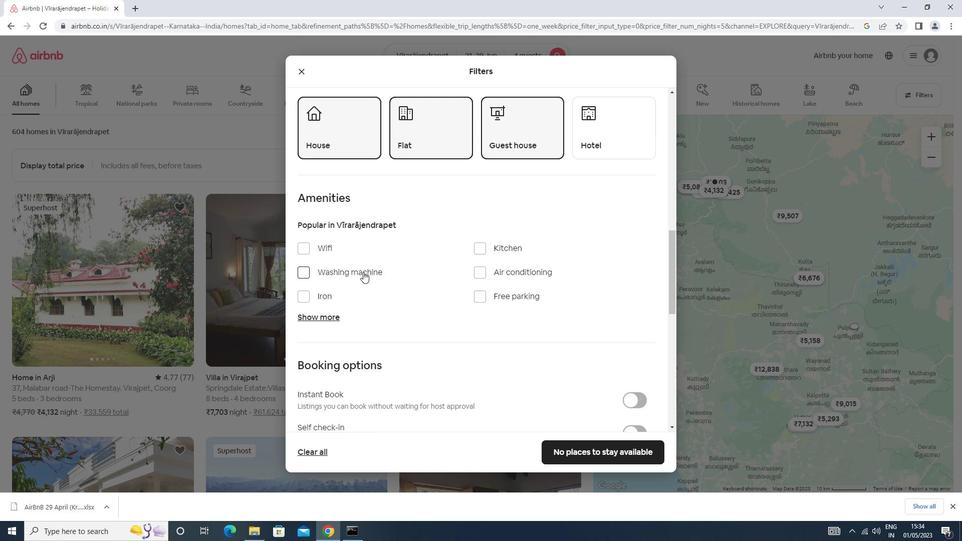 
Action: Mouse scrolled (363, 271) with delta (0, 0)
Screenshot: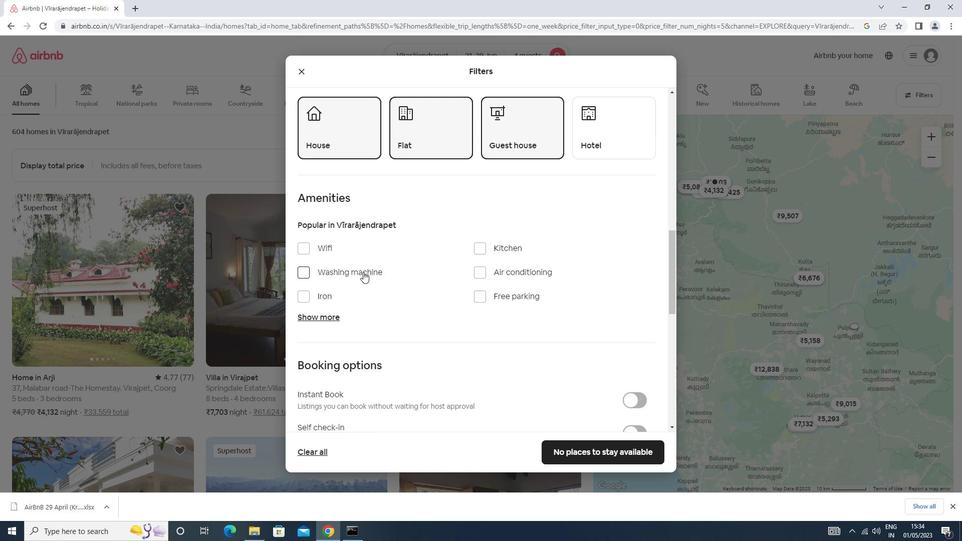 
Action: Mouse scrolled (363, 271) with delta (0, 0)
Screenshot: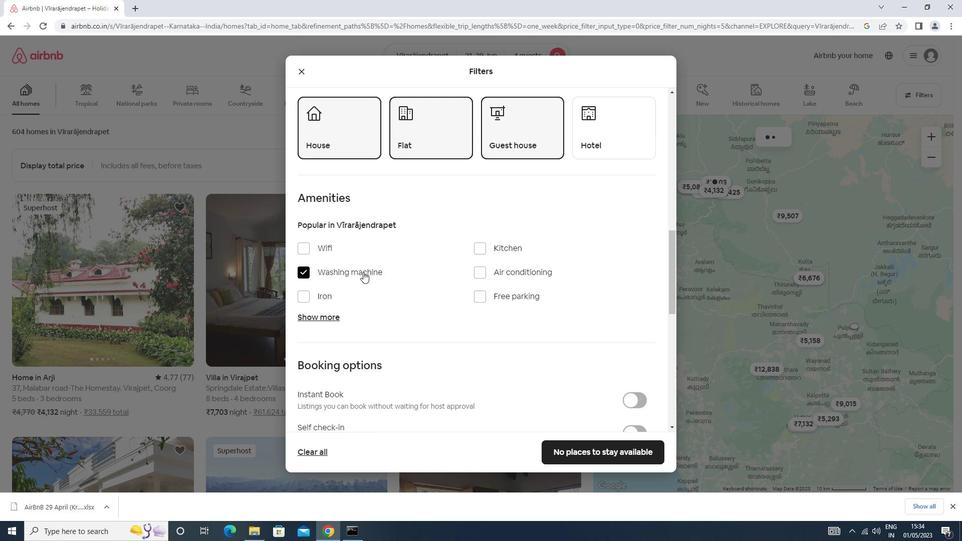 
Action: Mouse scrolled (363, 271) with delta (0, 0)
Screenshot: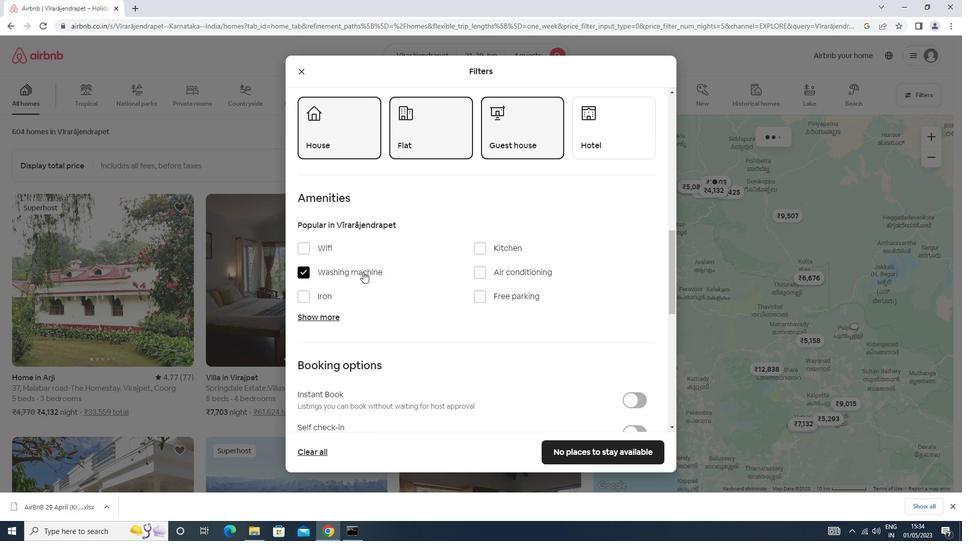 
Action: Mouse scrolled (363, 271) with delta (0, 0)
Screenshot: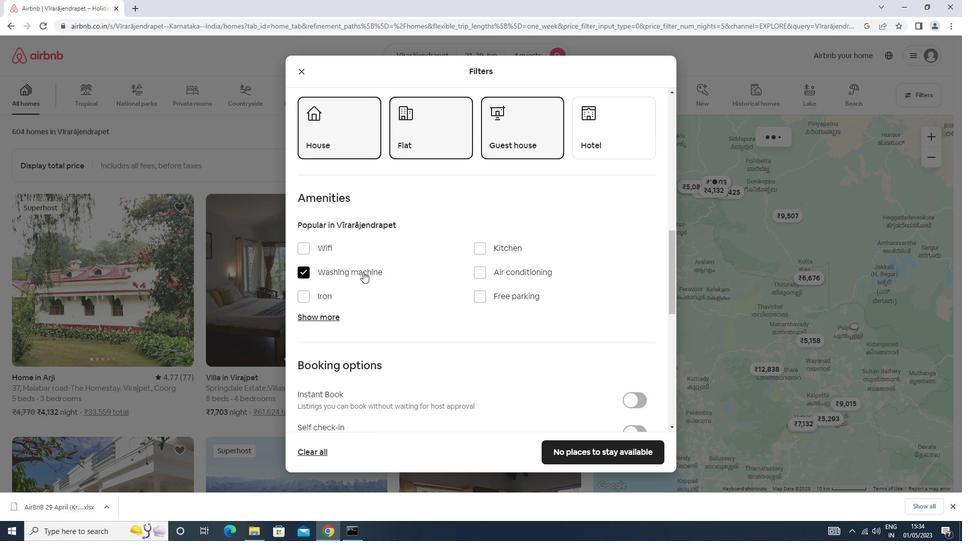 
Action: Mouse scrolled (363, 271) with delta (0, 0)
Screenshot: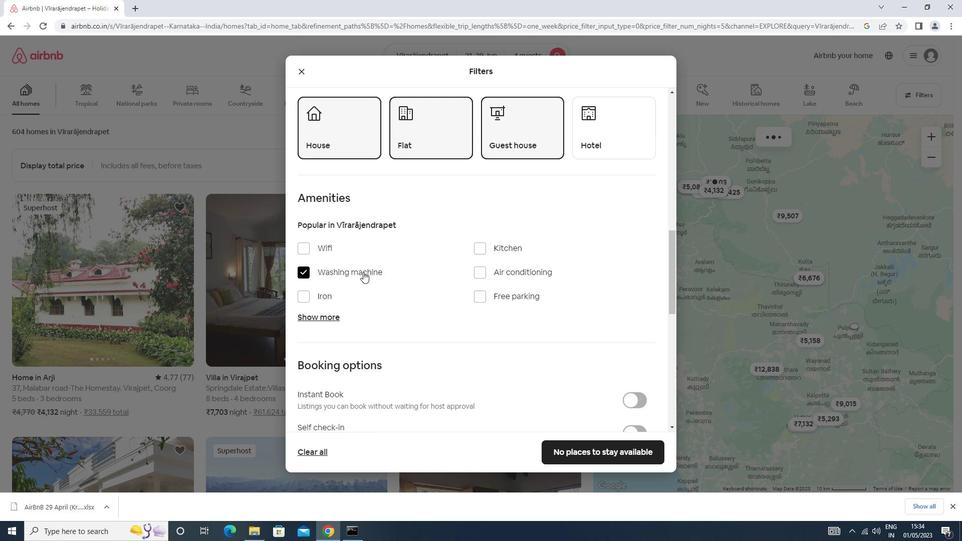 
Action: Mouse moved to (635, 179)
Screenshot: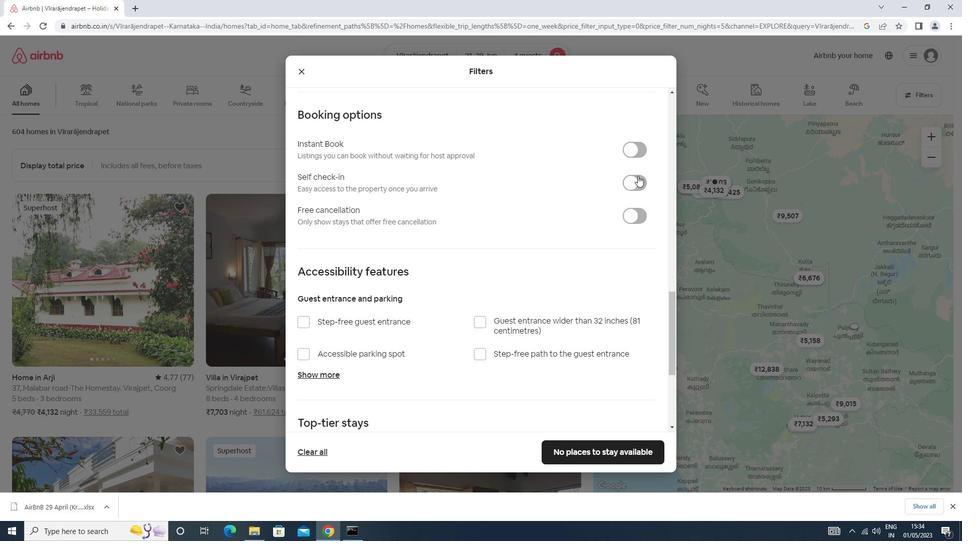 
Action: Mouse pressed left at (635, 179)
Screenshot: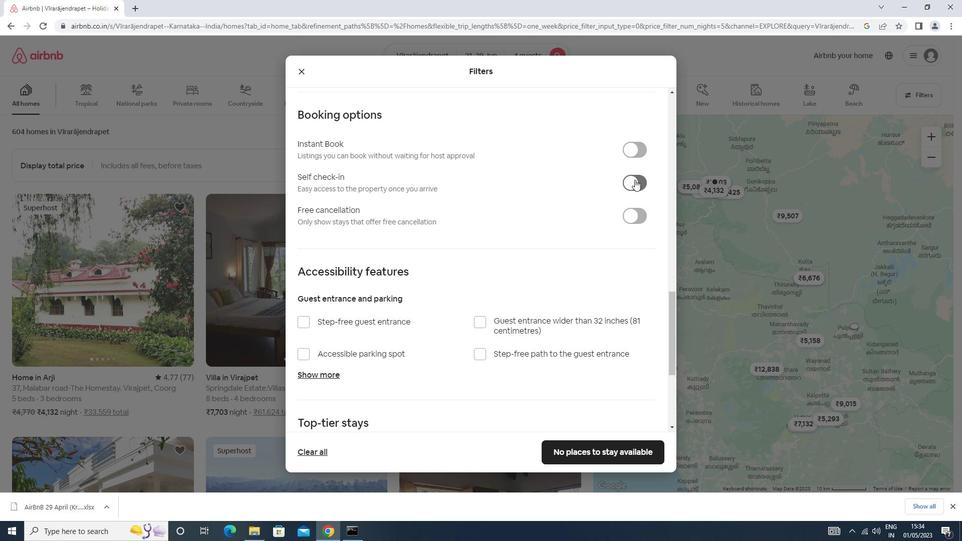 
Action: Mouse moved to (633, 179)
Screenshot: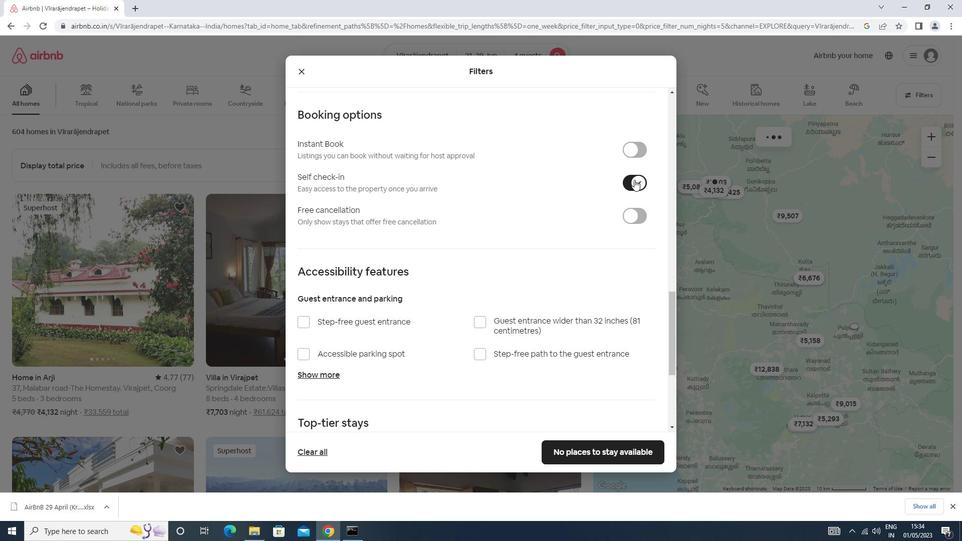 
Action: Mouse scrolled (633, 179) with delta (0, 0)
Screenshot: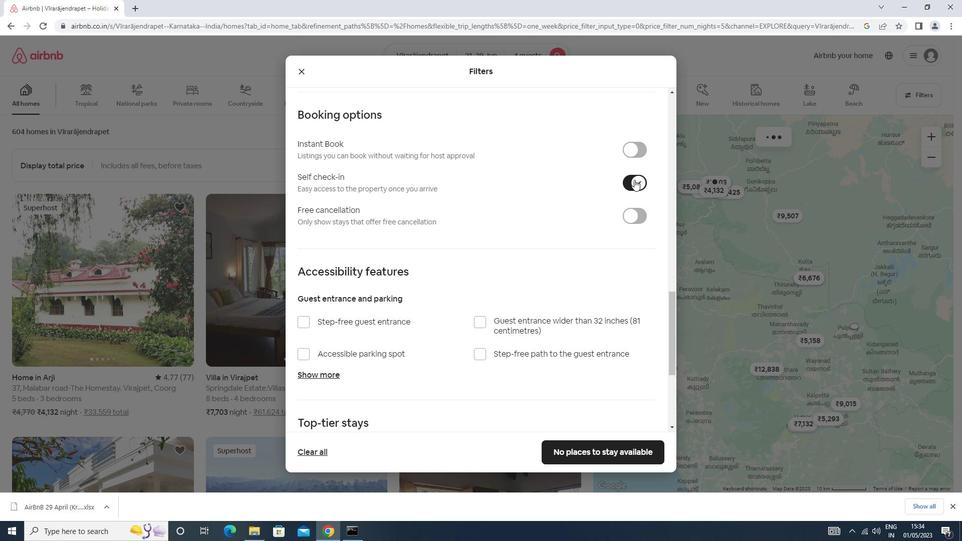 
Action: Mouse moved to (632, 180)
Screenshot: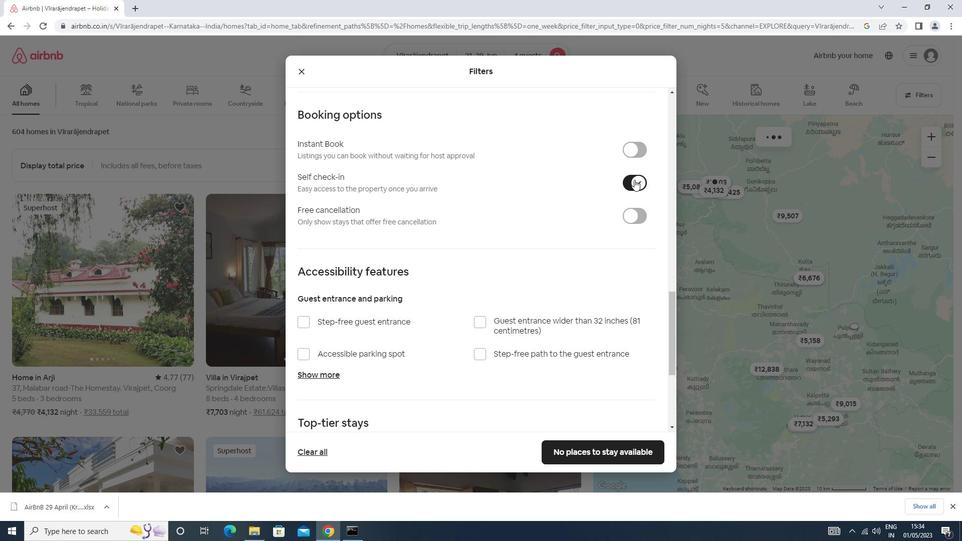 
Action: Mouse scrolled (632, 179) with delta (0, 0)
Screenshot: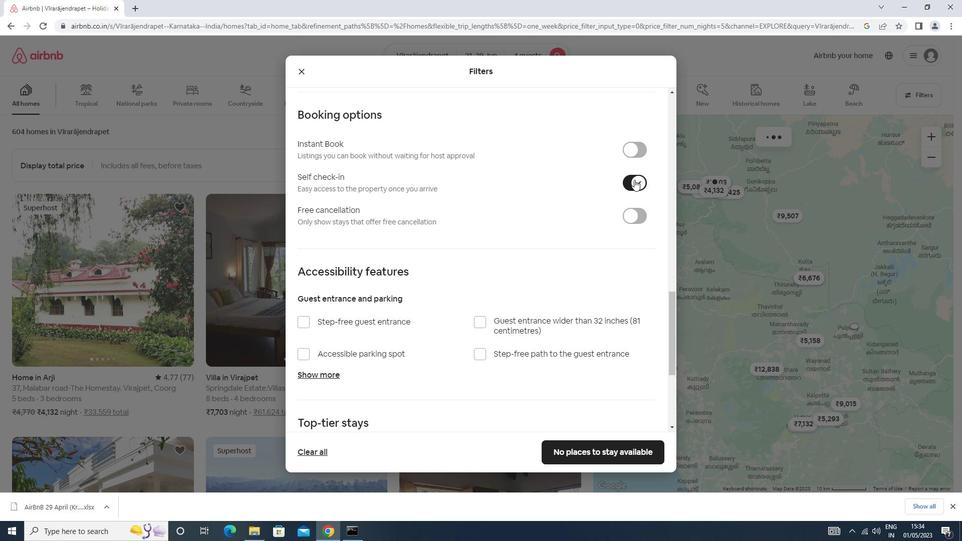 
Action: Mouse scrolled (632, 179) with delta (0, 0)
Screenshot: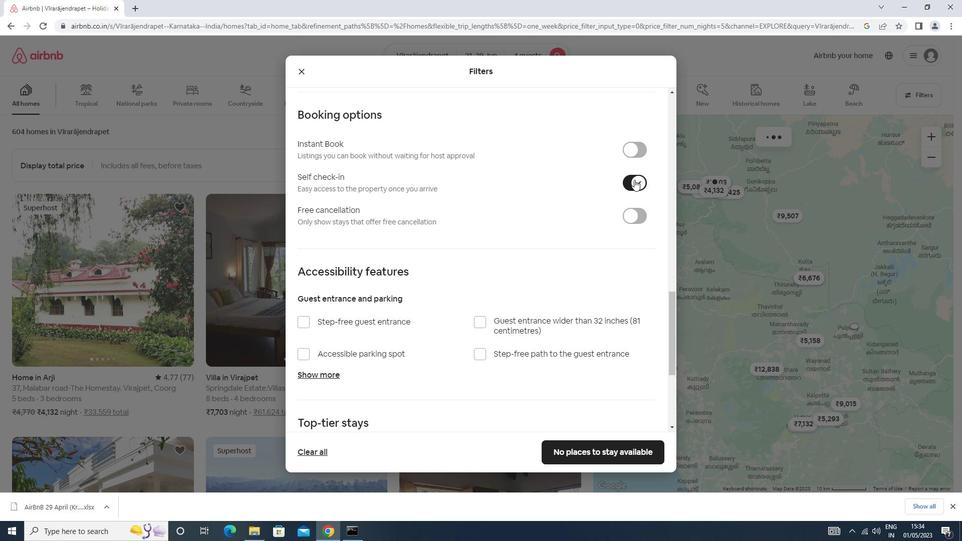 
Action: Mouse moved to (631, 180)
Screenshot: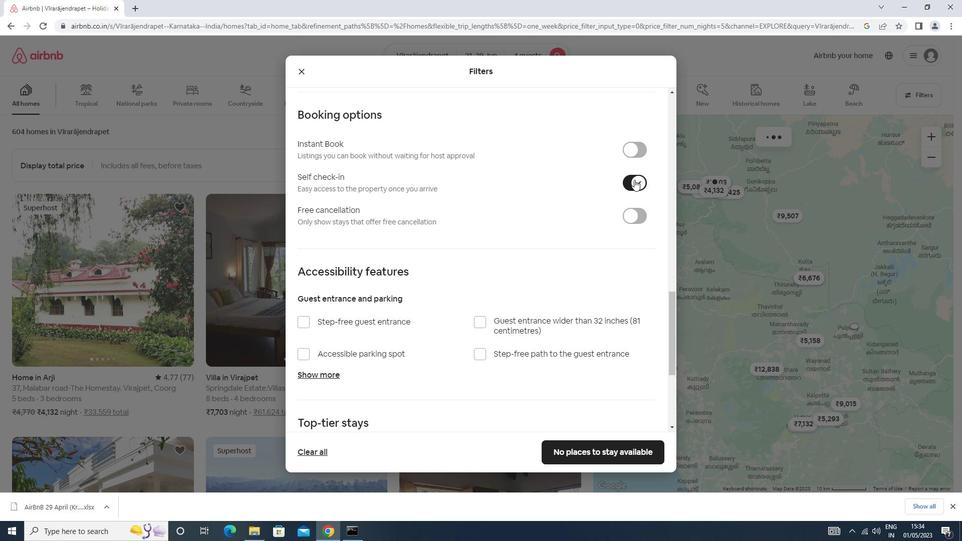 
Action: Mouse scrolled (631, 179) with delta (0, 0)
Screenshot: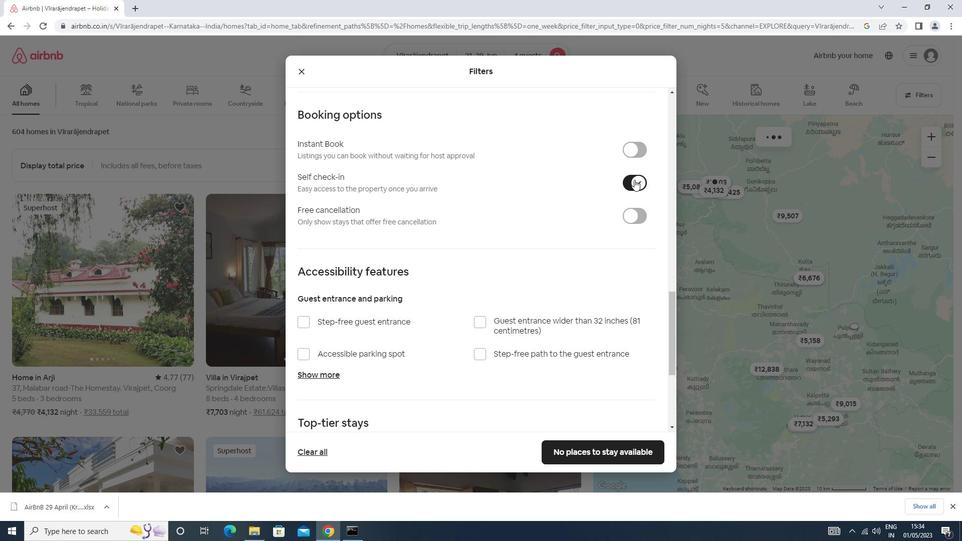 
Action: Mouse moved to (630, 180)
Screenshot: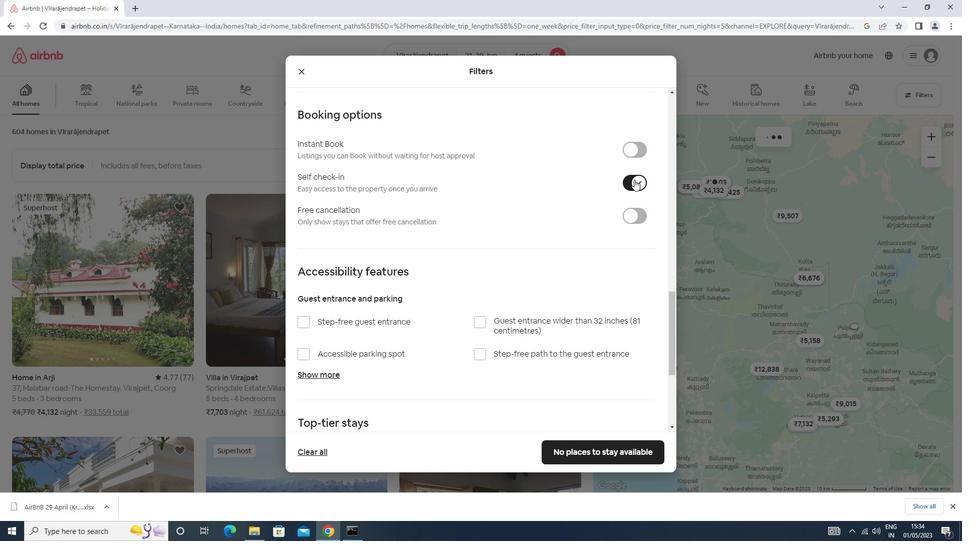 
Action: Mouse scrolled (630, 180) with delta (0, 0)
Screenshot: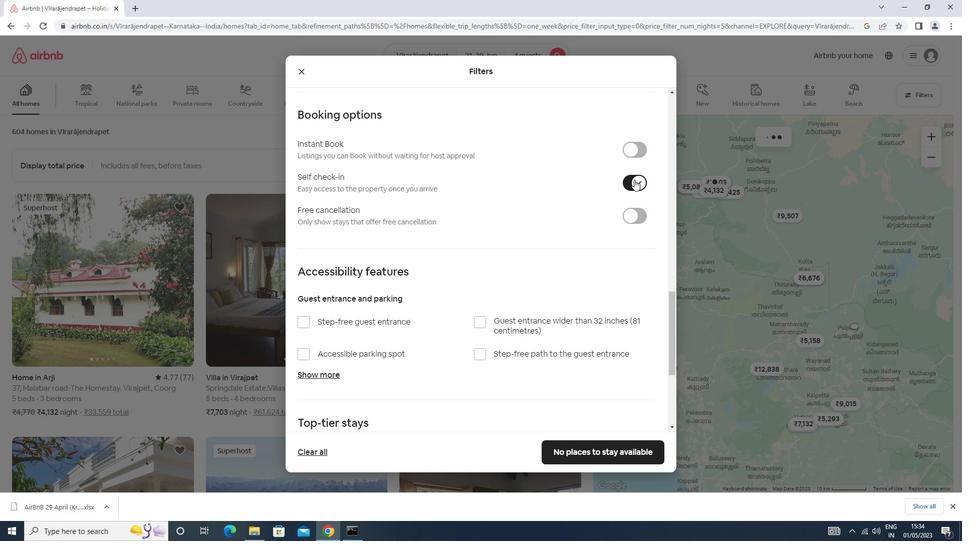 
Action: Mouse scrolled (630, 180) with delta (0, 0)
Screenshot: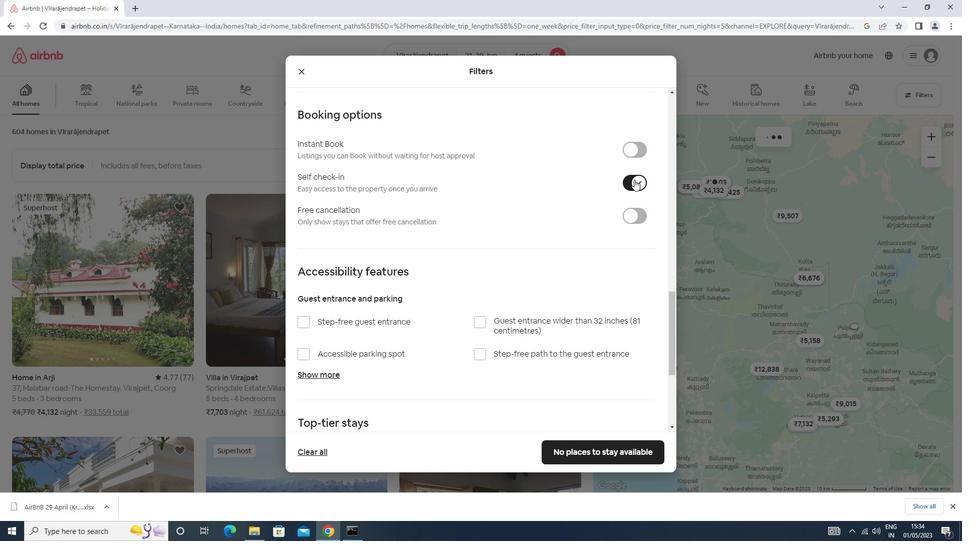
Action: Mouse moved to (629, 181)
Screenshot: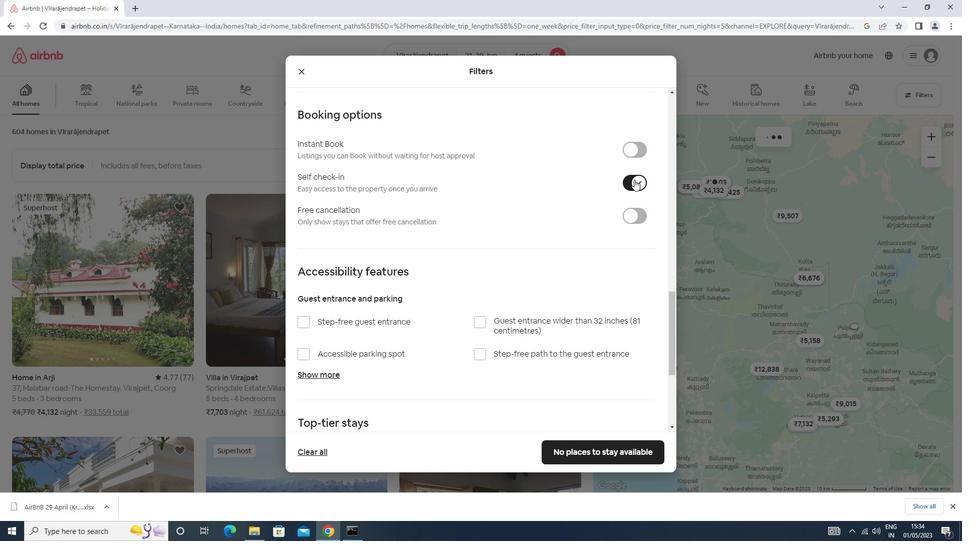 
Action: Mouse scrolled (629, 180) with delta (0, 0)
Screenshot: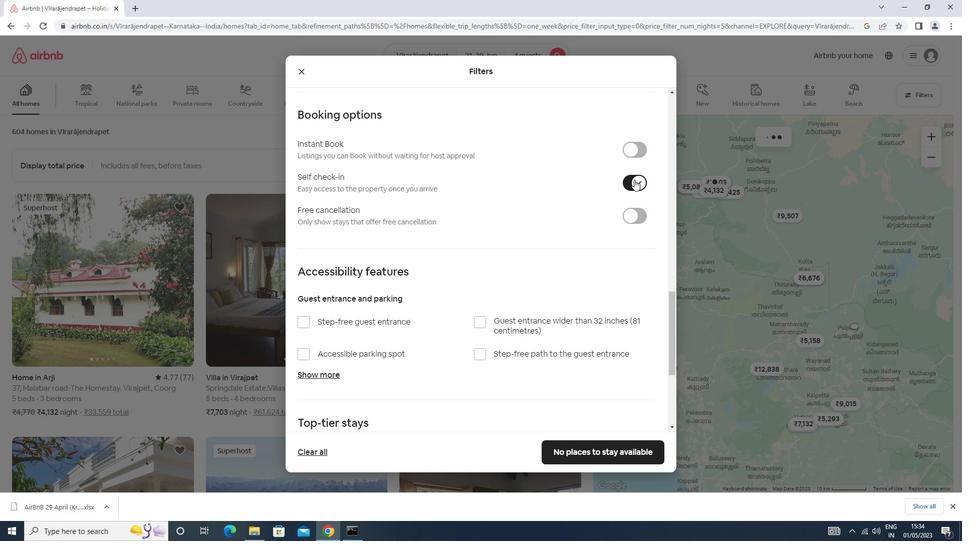 
Action: Mouse moved to (319, 357)
Screenshot: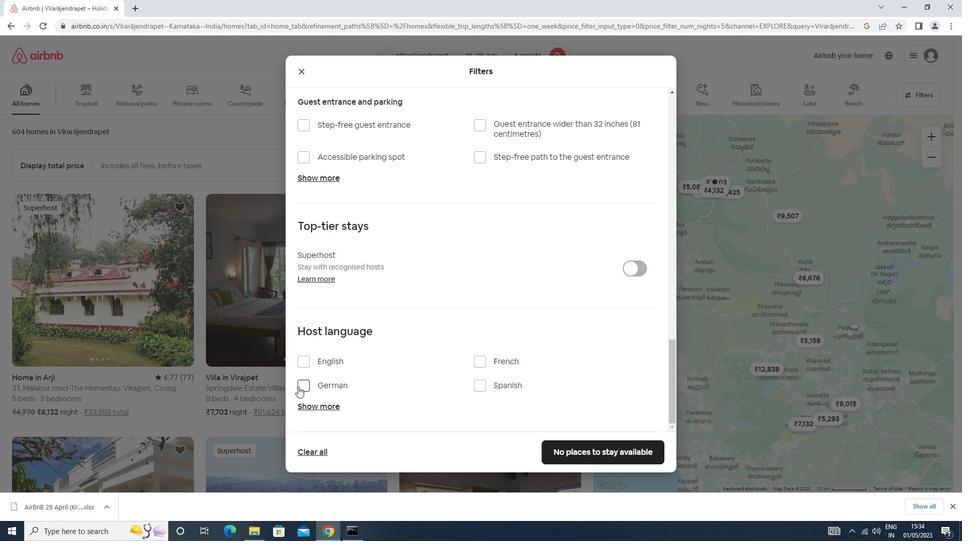 
Action: Mouse pressed left at (319, 357)
Screenshot: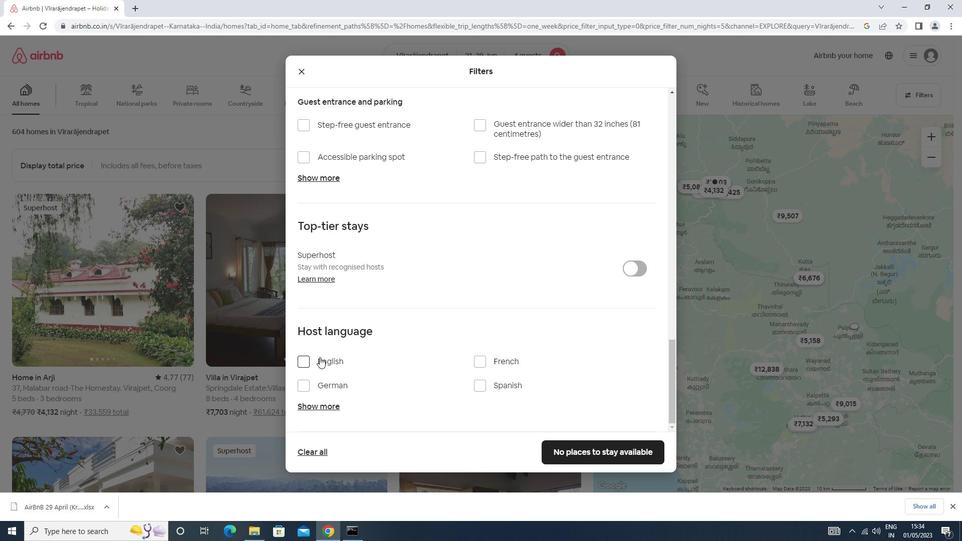 
Action: Mouse moved to (564, 451)
Screenshot: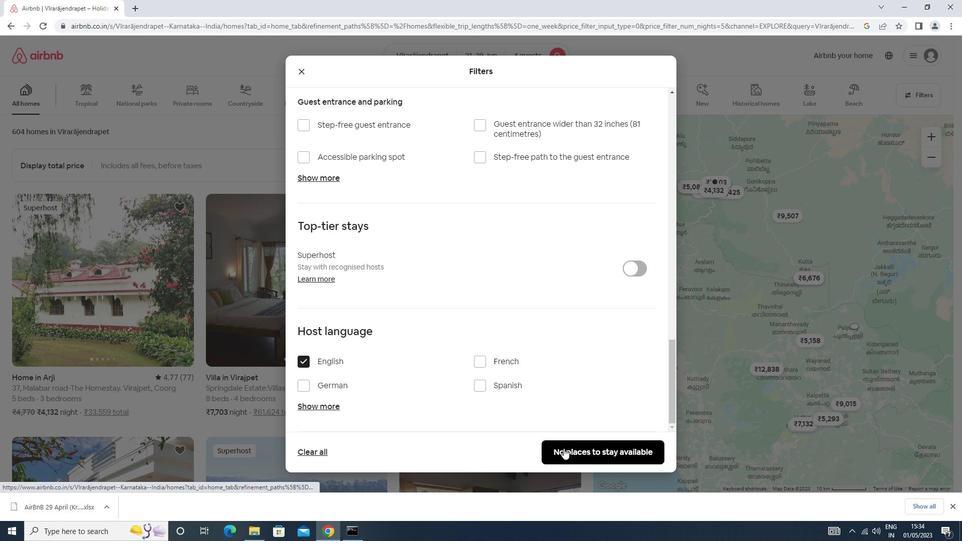 
Action: Mouse pressed left at (564, 451)
Screenshot: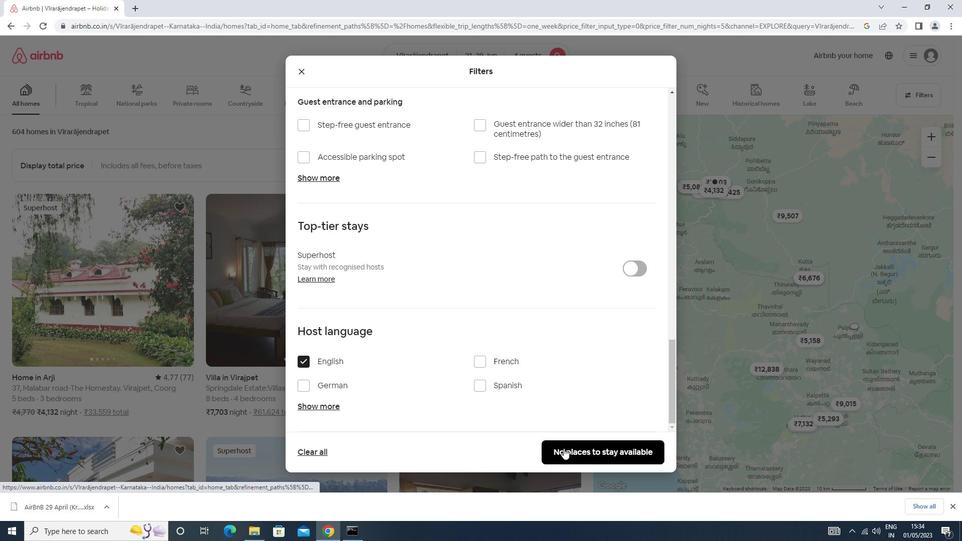 
Action: Mouse moved to (563, 449)
Screenshot: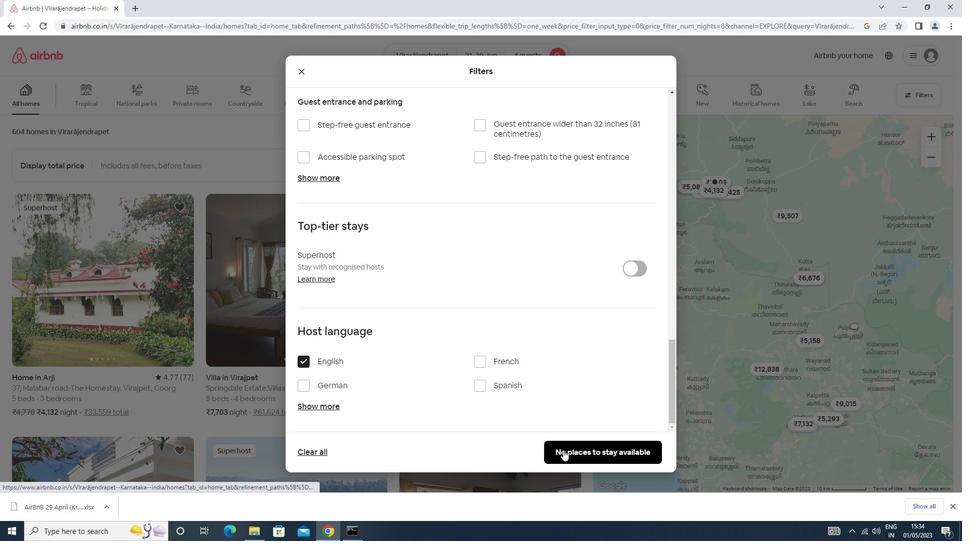 
